 Task: Reply All to email with the signature Justin Kelly with the subject Request for a raise from softage.8@softage.net with the message I would like to request a follow-up meeting to discuss the next steps for the project. with BCC to softage.3@softage.net with an attached image file Instagram_highlights_cover.jpg
Action: Mouse moved to (990, 355)
Screenshot: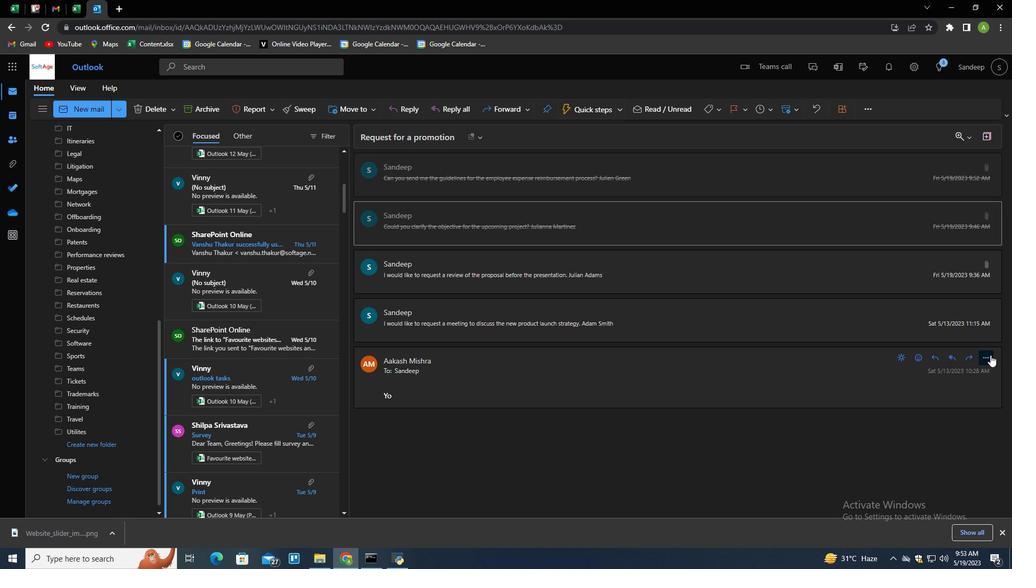 
Action: Mouse pressed left at (990, 355)
Screenshot: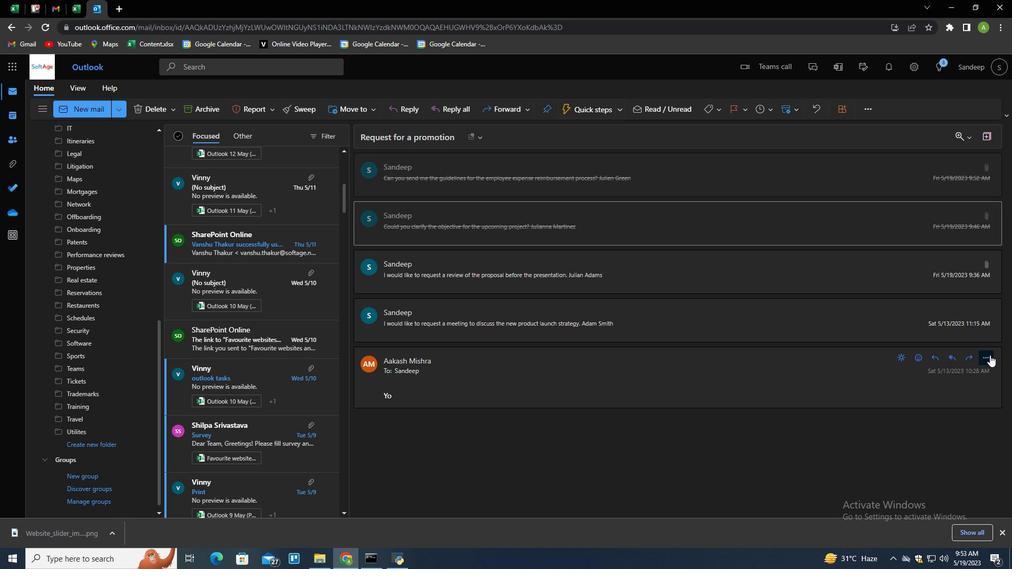 
Action: Mouse moved to (1005, 531)
Screenshot: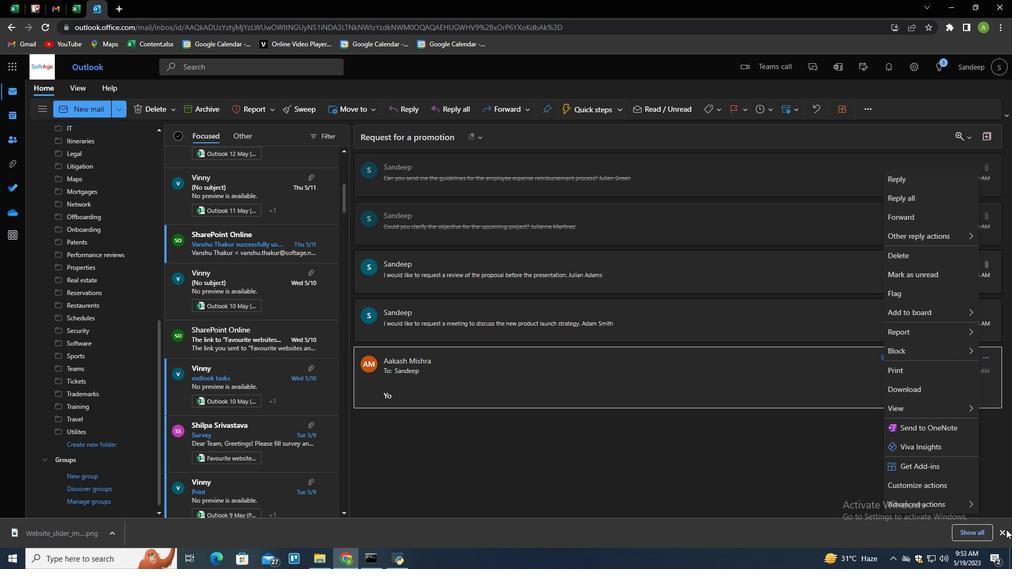 
Action: Mouse pressed left at (1005, 531)
Screenshot: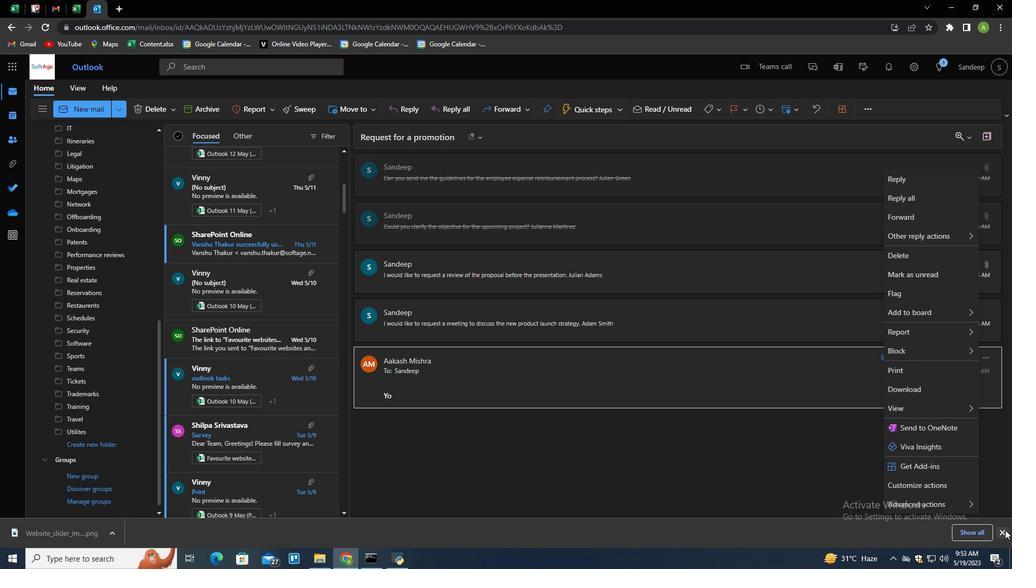 
Action: Mouse moved to (986, 354)
Screenshot: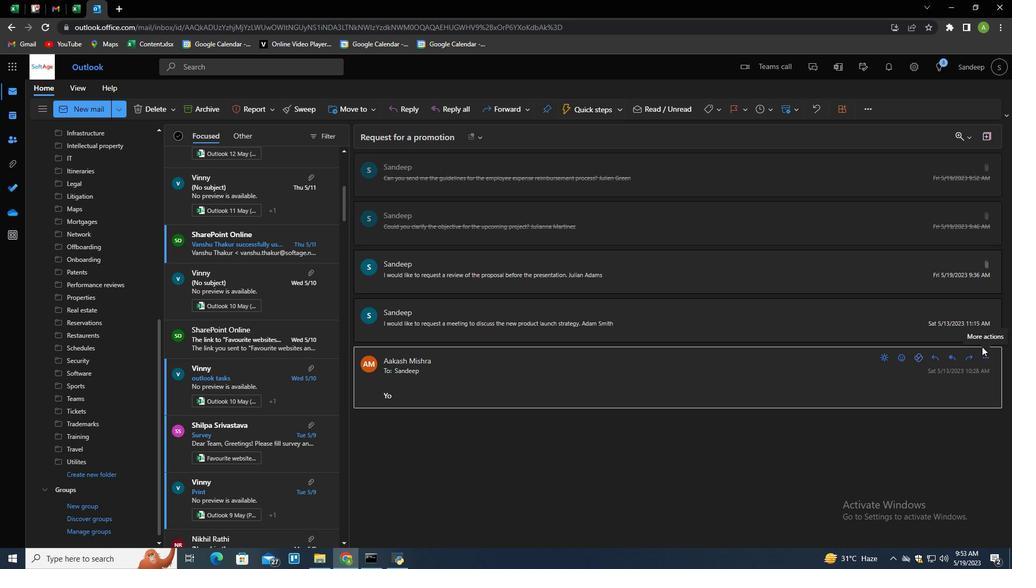 
Action: Mouse pressed left at (986, 354)
Screenshot: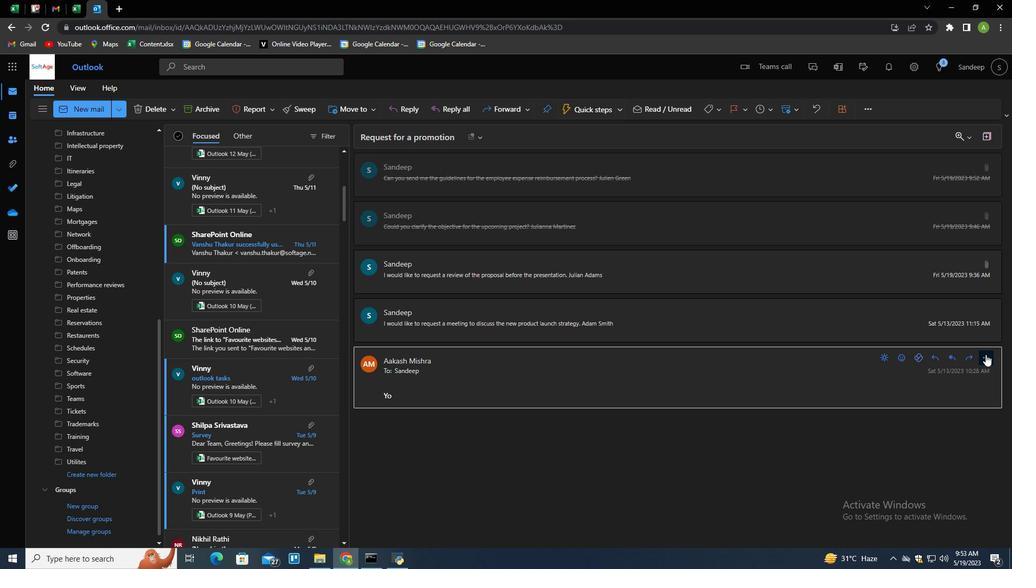 
Action: Mouse moved to (911, 229)
Screenshot: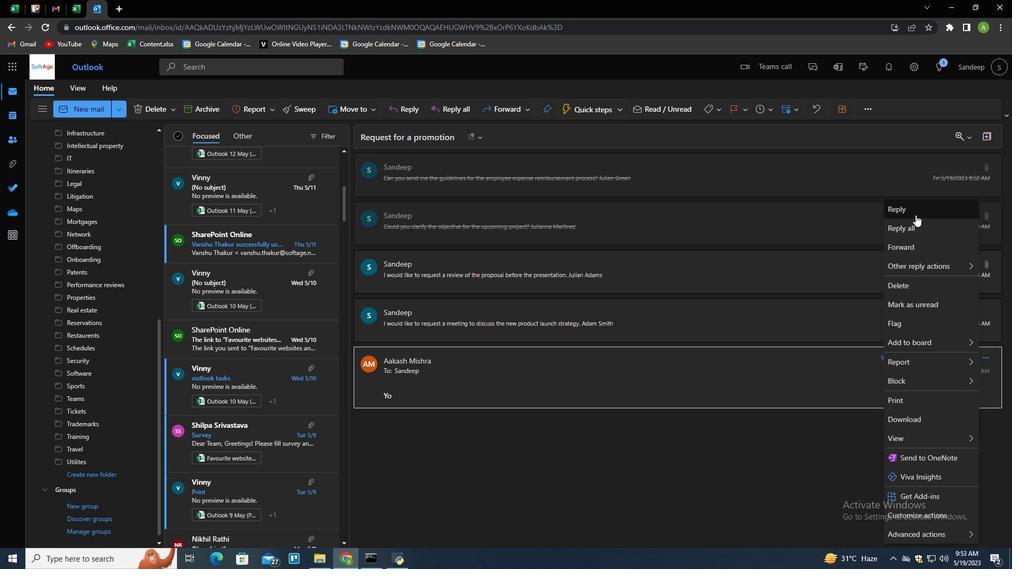 
Action: Mouse pressed left at (911, 229)
Screenshot: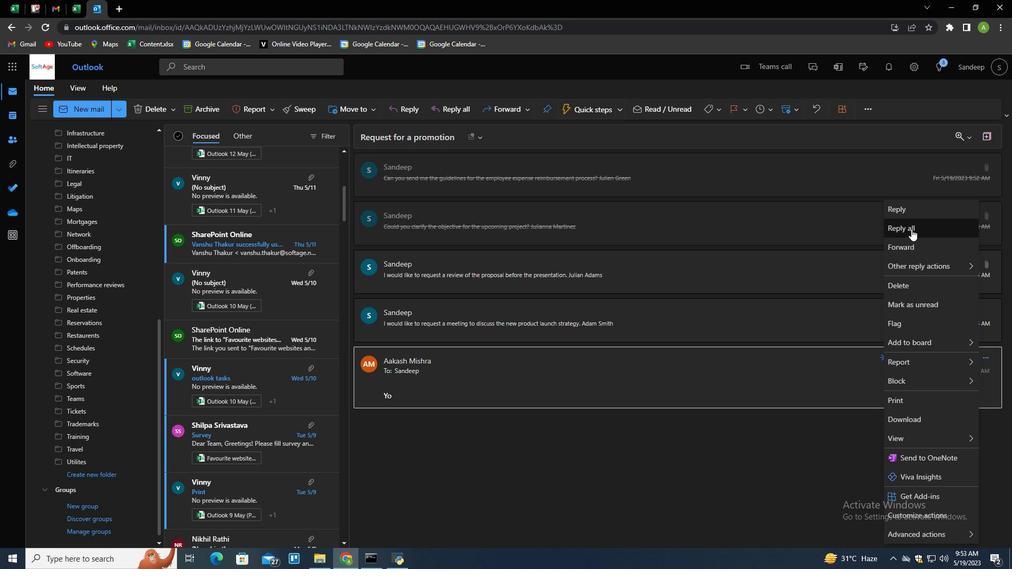 
Action: Mouse moved to (372, 492)
Screenshot: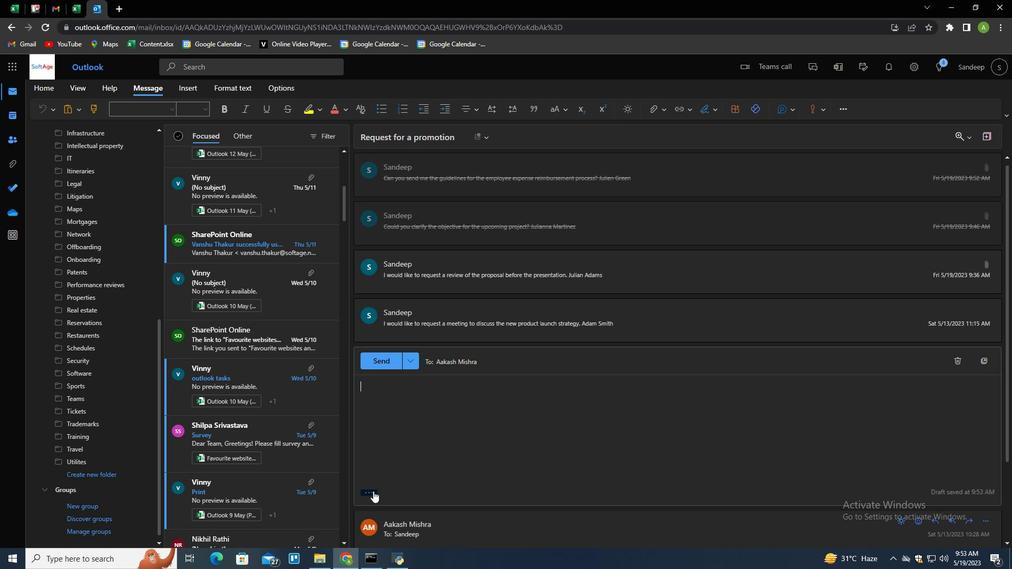 
Action: Mouse pressed left at (372, 492)
Screenshot: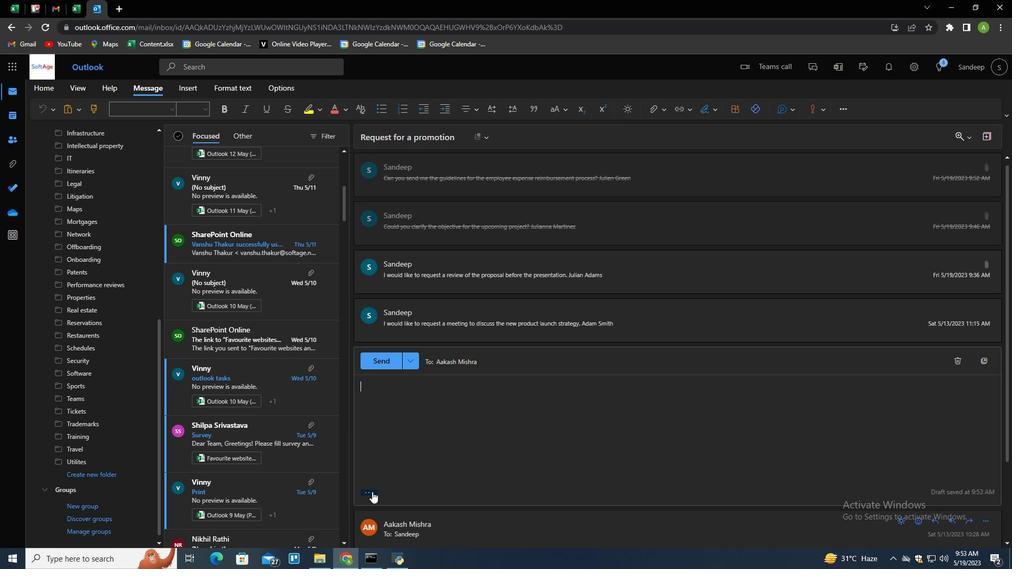 
Action: Mouse moved to (511, 402)
Screenshot: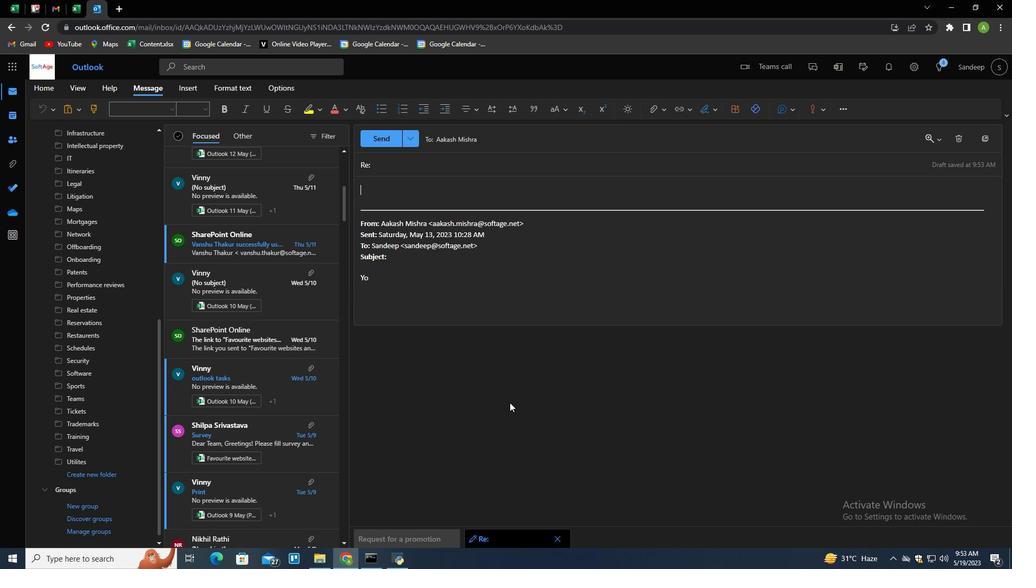 
Action: Mouse scrolled (511, 402) with delta (0, 0)
Screenshot: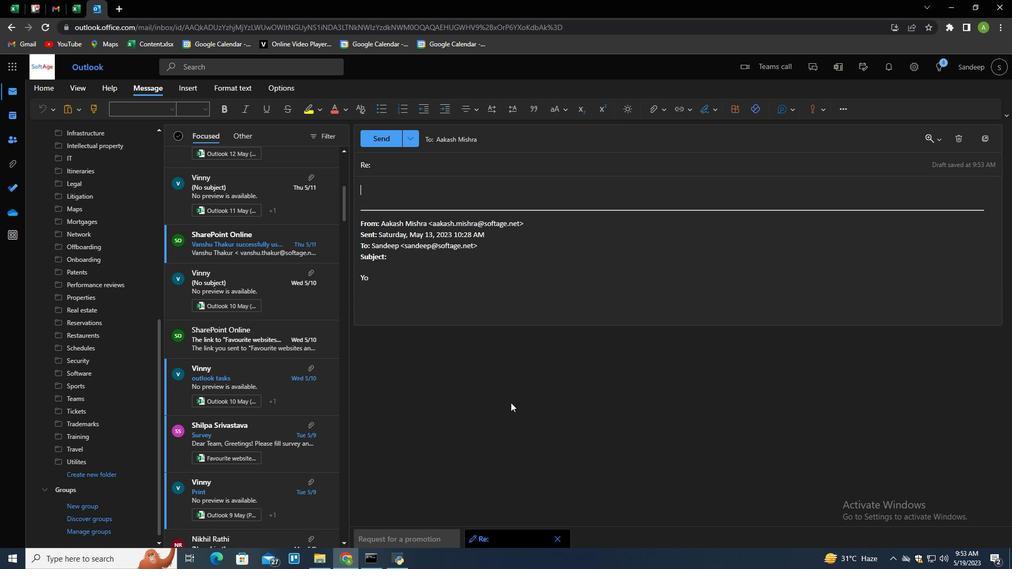 
Action: Mouse moved to (712, 112)
Screenshot: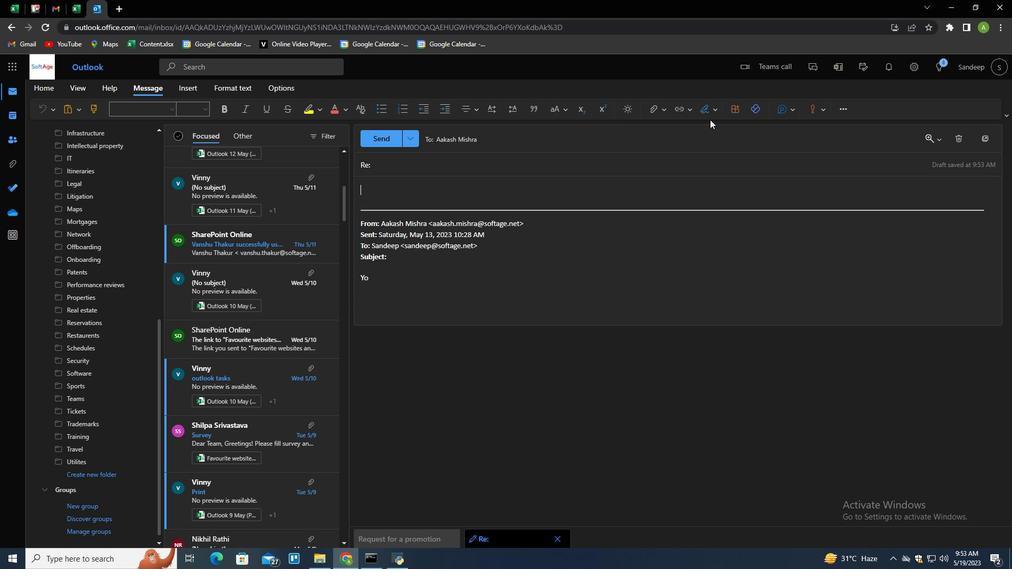 
Action: Mouse pressed left at (712, 112)
Screenshot: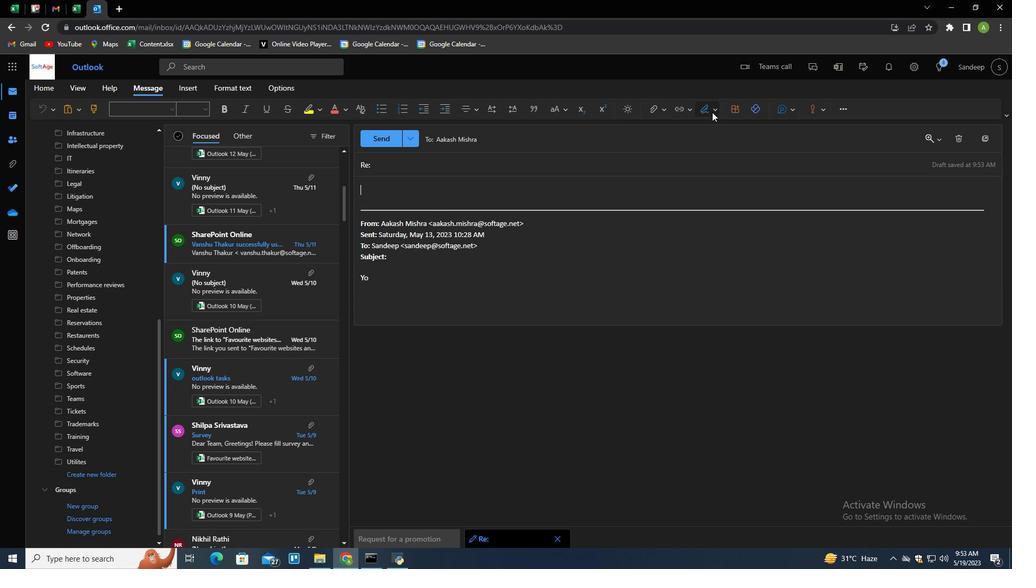 
Action: Mouse moved to (693, 149)
Screenshot: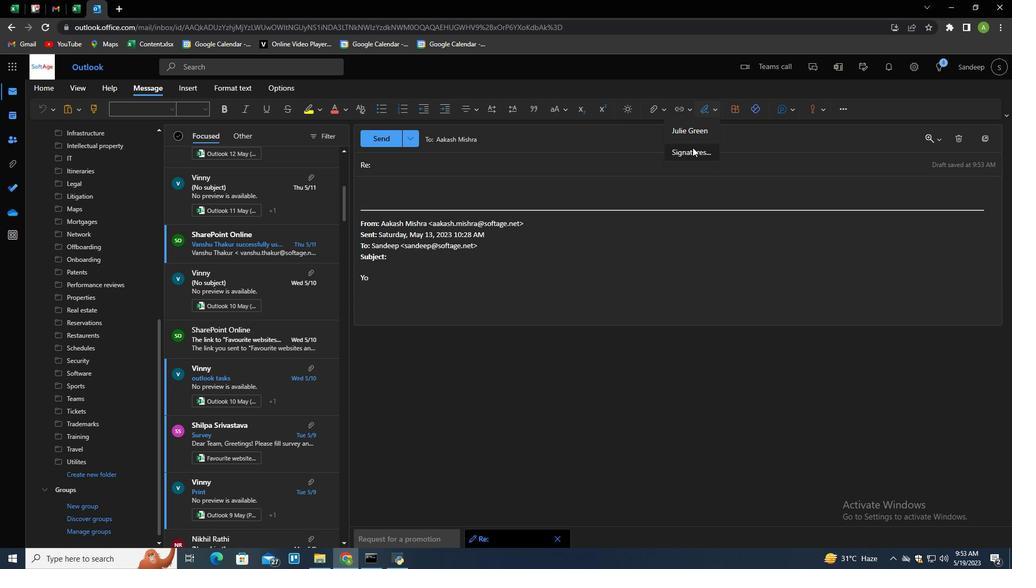 
Action: Mouse pressed left at (693, 149)
Screenshot: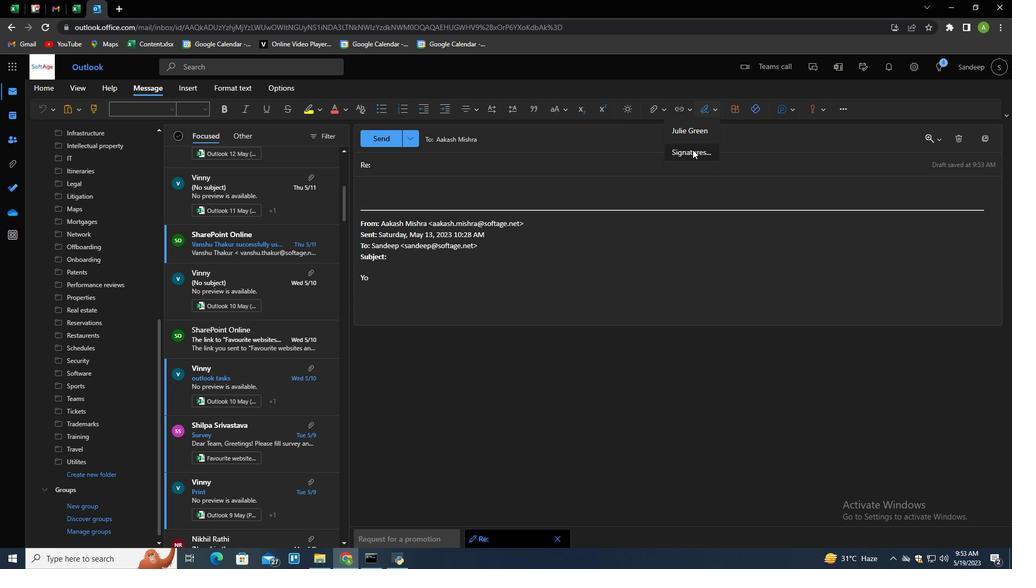 
Action: Mouse moved to (725, 195)
Screenshot: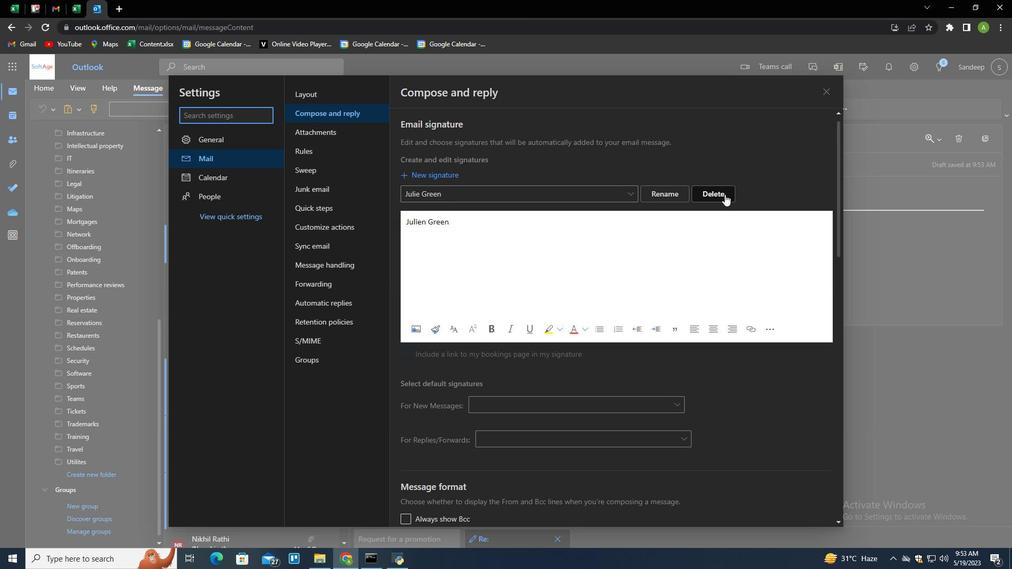 
Action: Mouse pressed left at (725, 195)
Screenshot: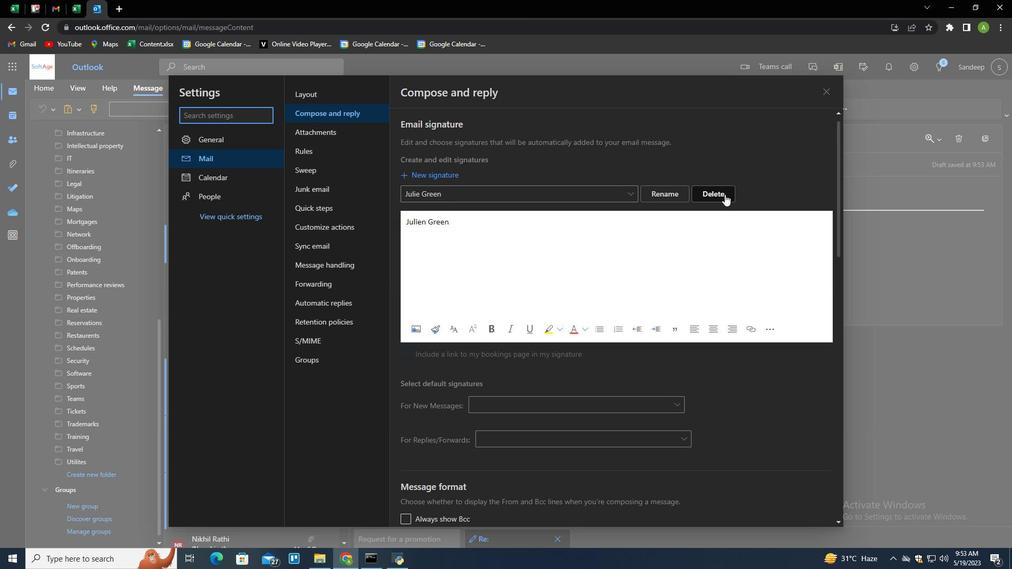 
Action: Mouse moved to (714, 195)
Screenshot: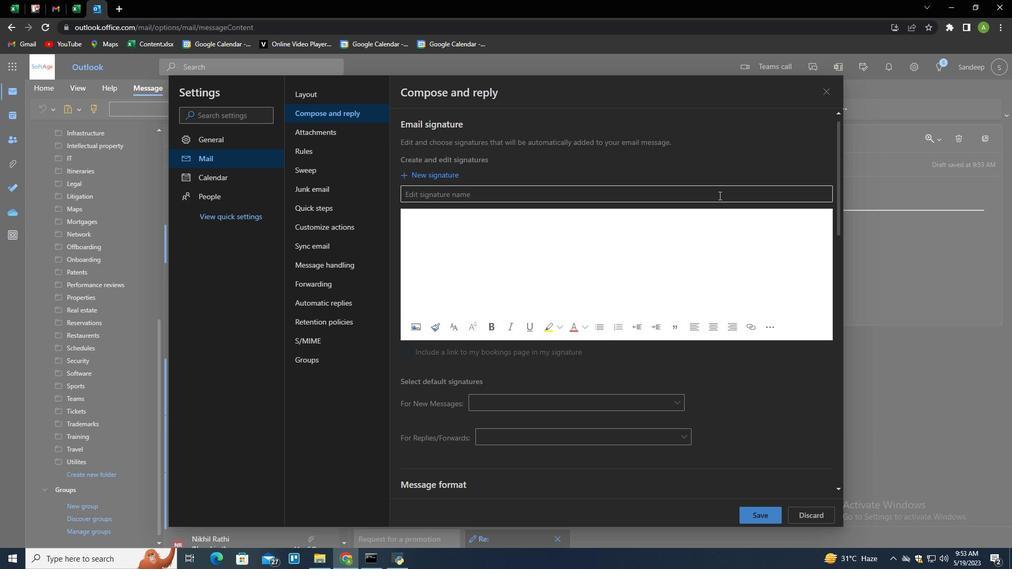 
Action: Mouse pressed left at (714, 195)
Screenshot: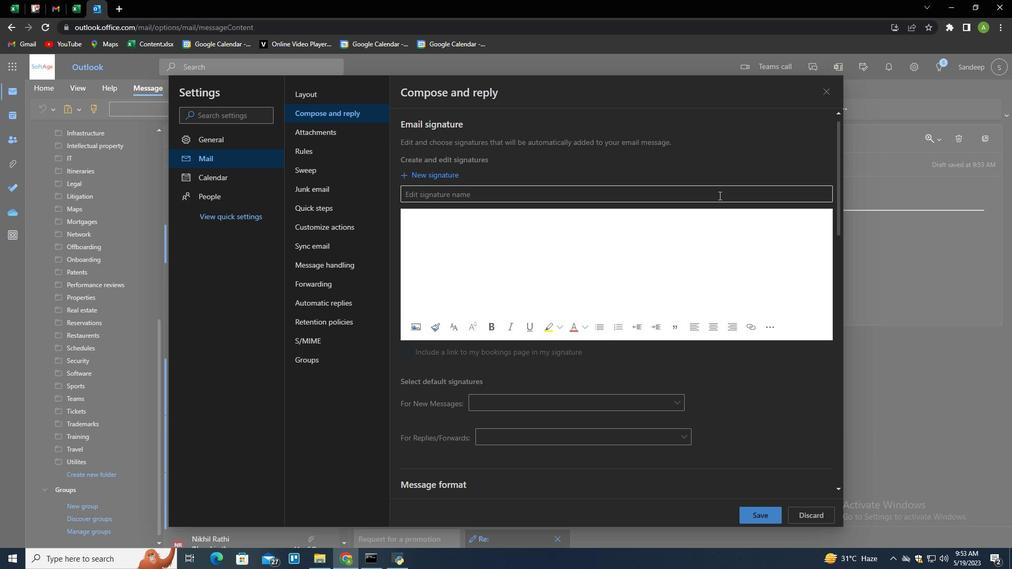 
Action: Key pressed <Key.shift>Justin<Key.space><Key.shift>Kelly<Key.tab><Key.shift>Justin<Key.space><Key.shift>Kelly
Screenshot: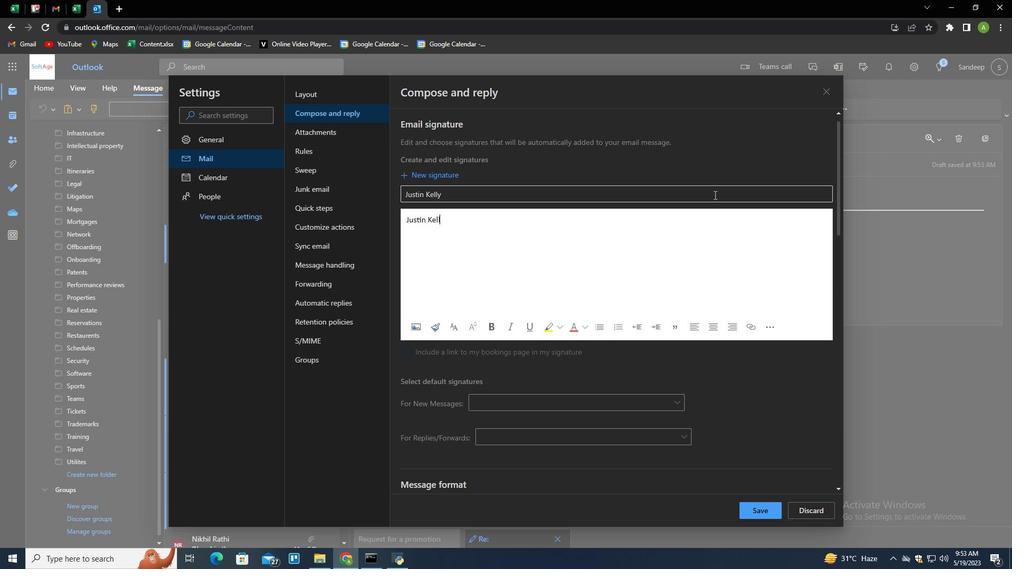 
Action: Mouse moved to (752, 509)
Screenshot: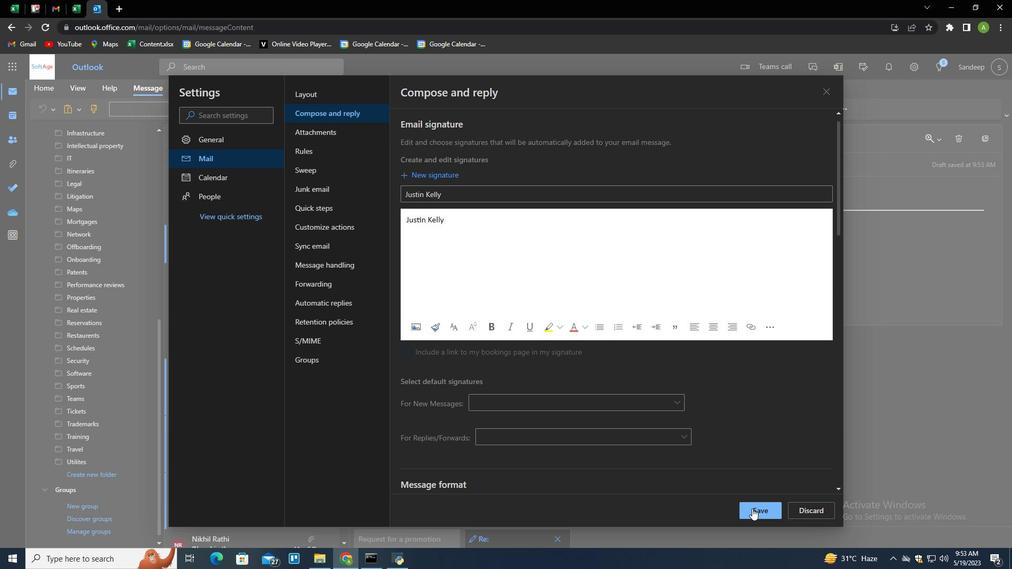 
Action: Mouse pressed left at (752, 509)
Screenshot: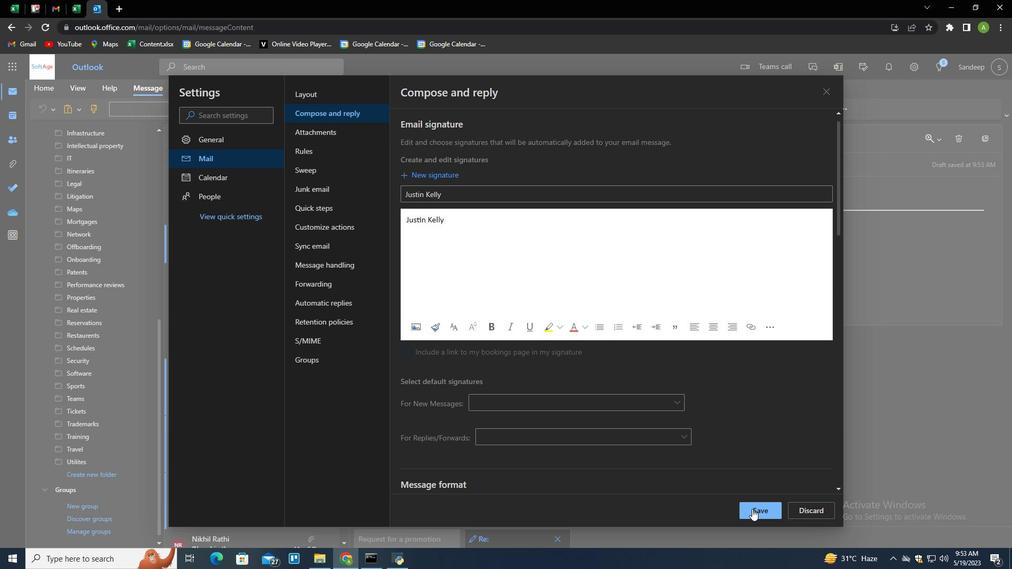 
Action: Mouse moved to (893, 346)
Screenshot: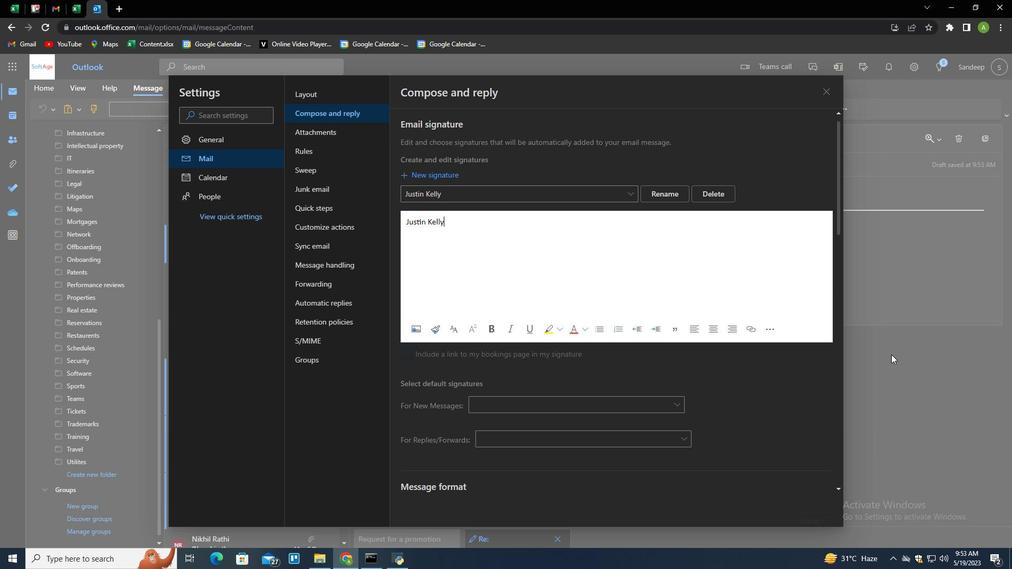 
Action: Mouse pressed left at (893, 346)
Screenshot: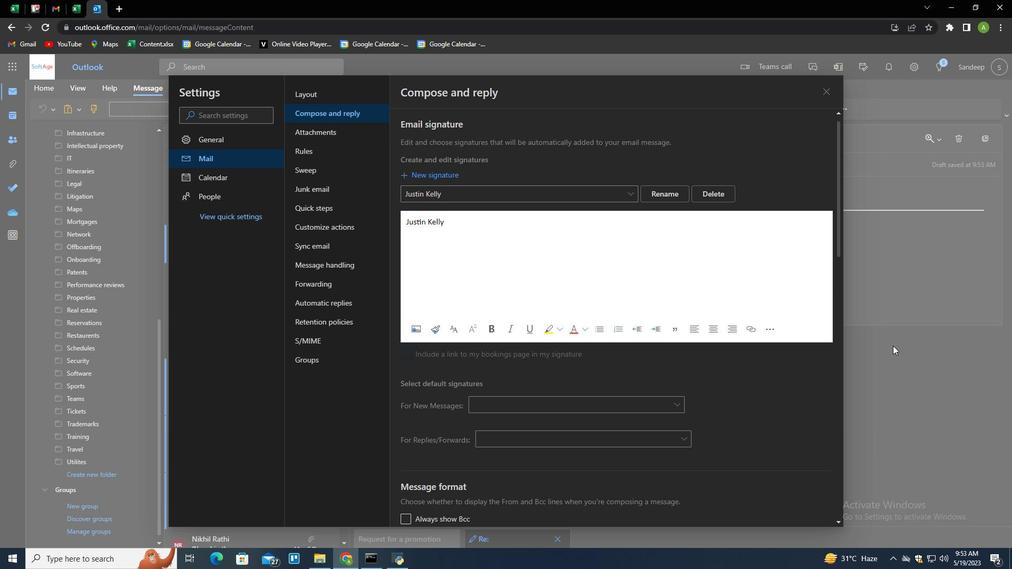 
Action: Mouse moved to (713, 112)
Screenshot: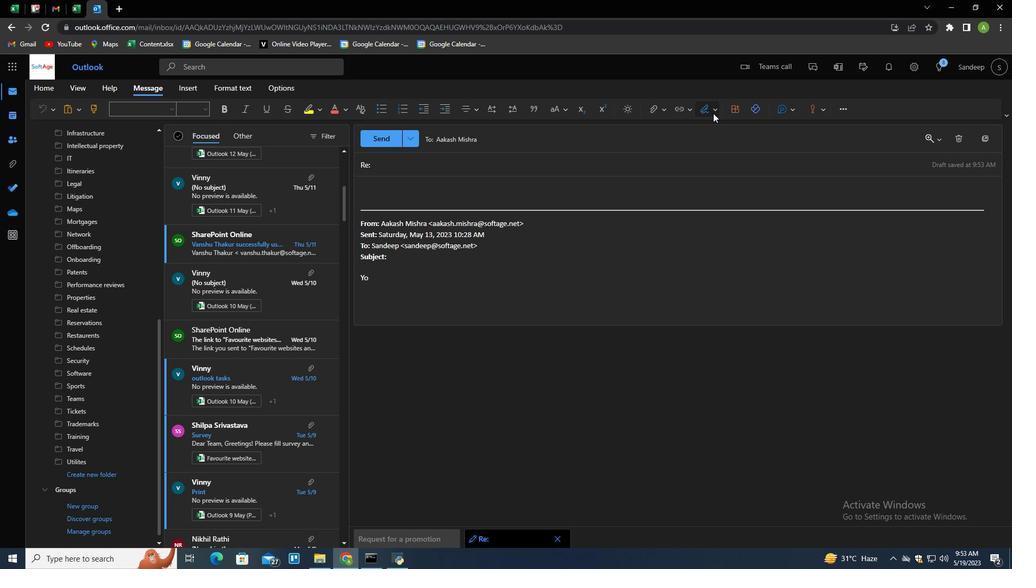 
Action: Mouse pressed left at (713, 112)
Screenshot: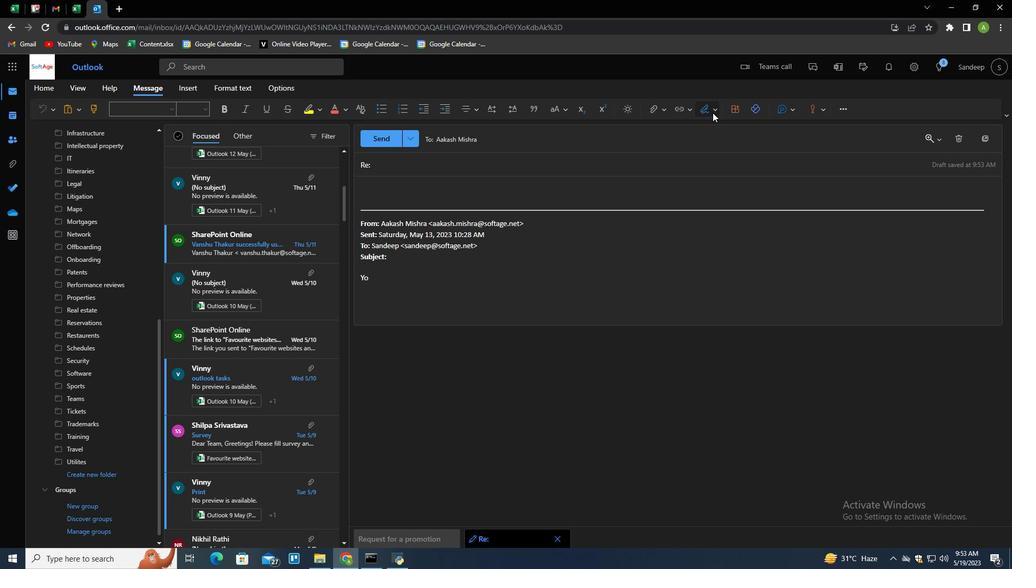 
Action: Mouse moved to (705, 129)
Screenshot: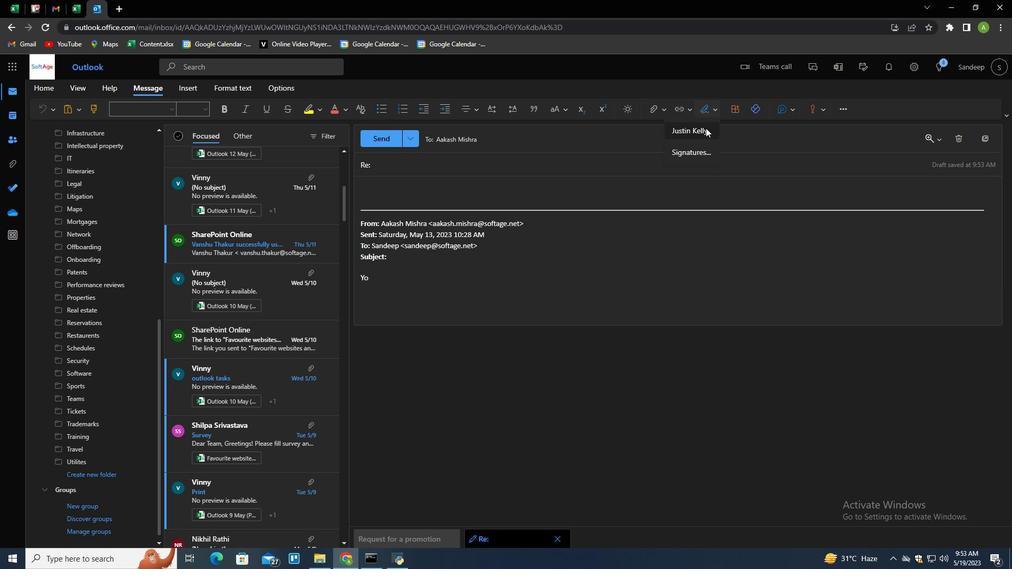 
Action: Mouse pressed left at (705, 129)
Screenshot: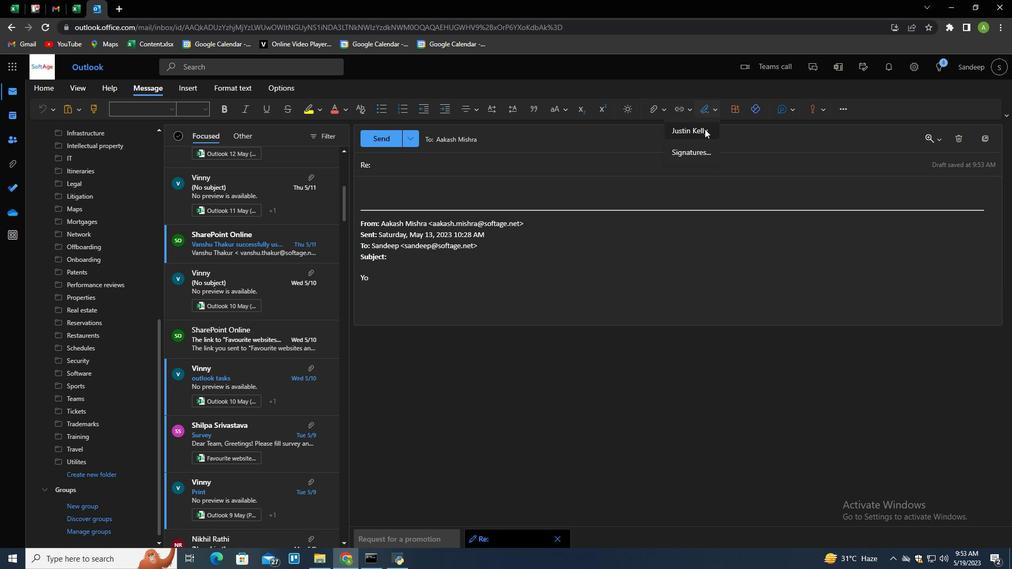 
Action: Mouse moved to (384, 166)
Screenshot: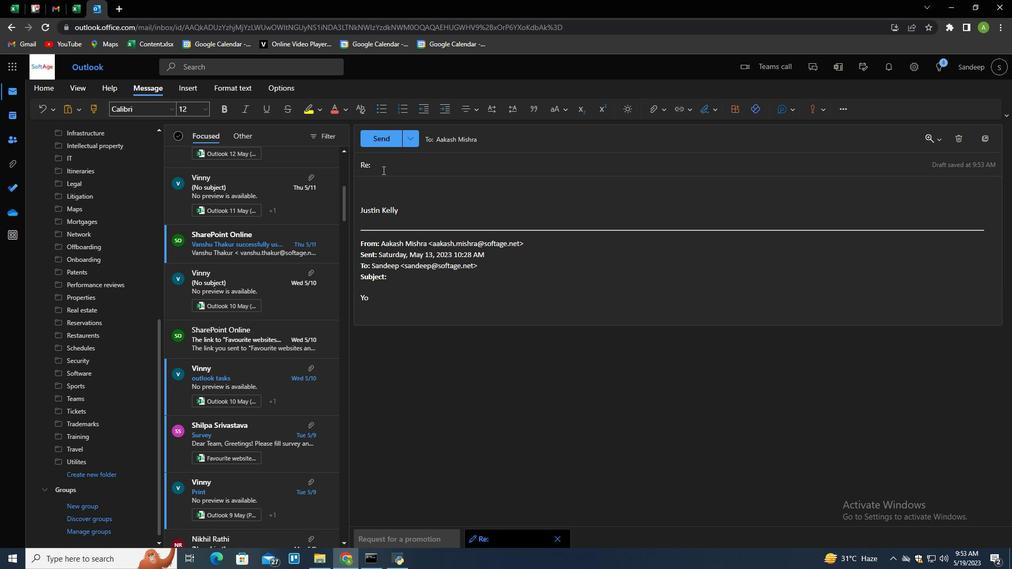 
Action: Mouse pressed left at (384, 166)
Screenshot: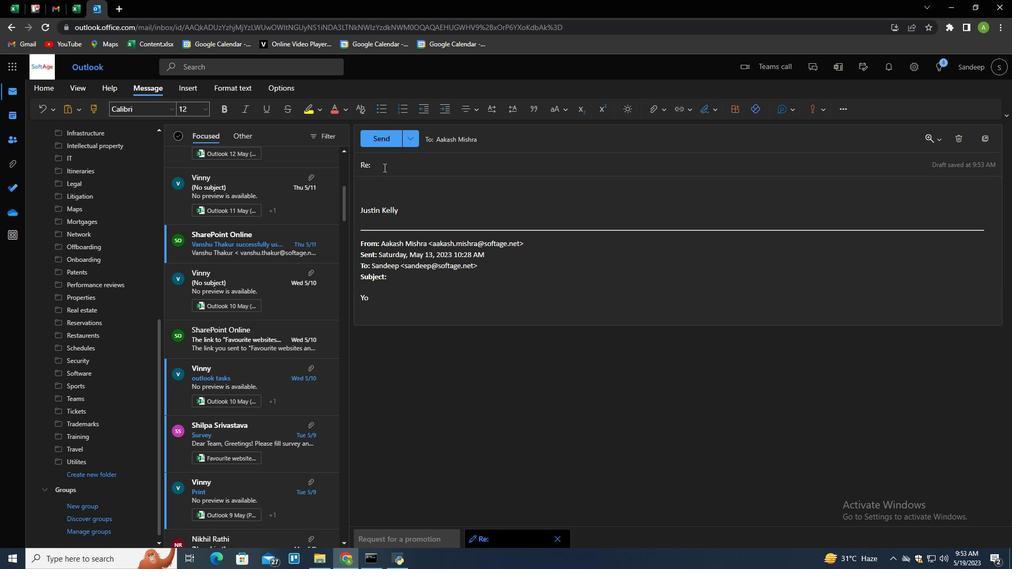
Action: Key pressed <Key.shift>Request<Key.space>for<Key.space>a<Key.space>raise<Key.space>from<Key.tab>
Screenshot: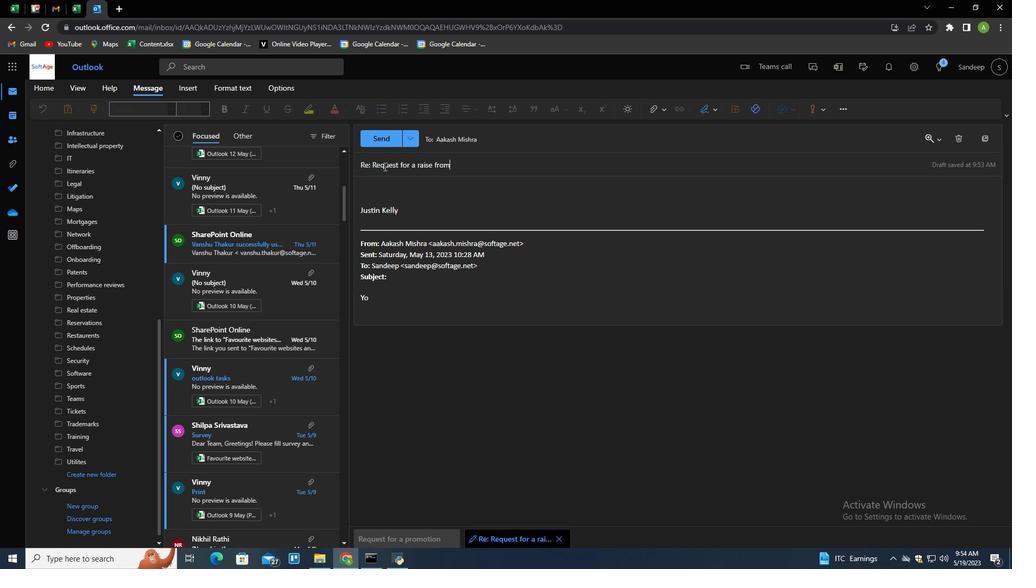 
Action: Mouse moved to (401, 178)
Screenshot: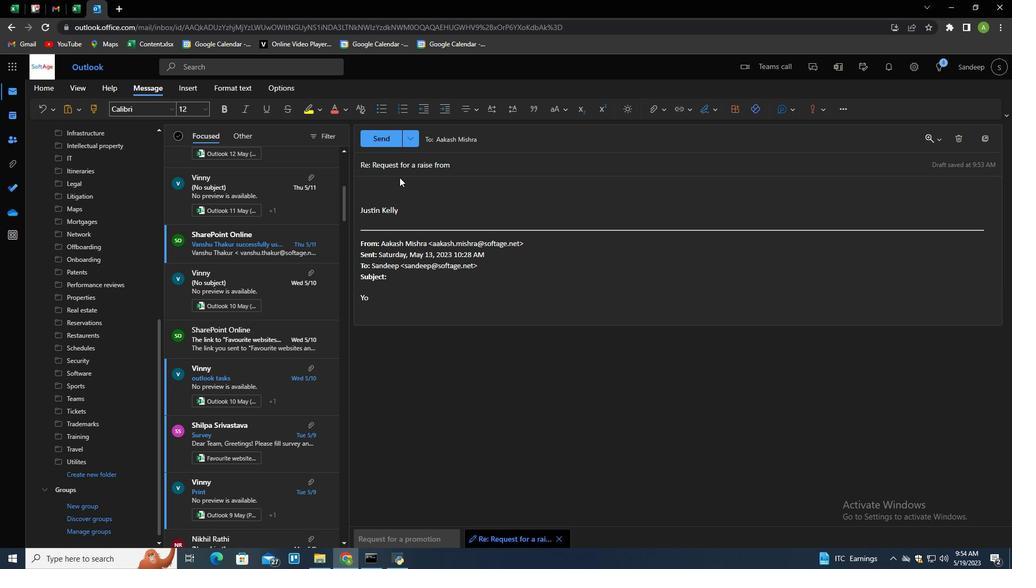 
Action: Key pressed <Key.shift>I<Key.space>would<Key.space>like<Key.space>to<Key.space>request<Key.space>a<Key.space>follow-up<Key.space>meeting<Key.space>to<Key.space>de<Key.backspace>ix<Key.backspace>sfu<Key.backspace><Key.backspace>cuss<Key.space>the<Key.space>next<Key.space>steps<Key.space>for<Key.space>the<Key.space>project.
Screenshot: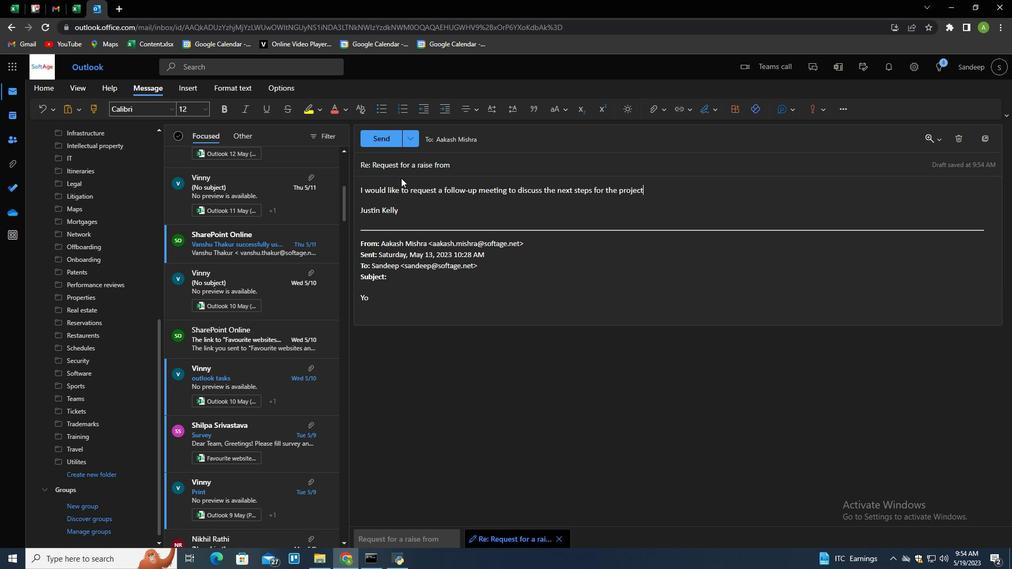 
Action: Mouse moved to (580, 140)
Screenshot: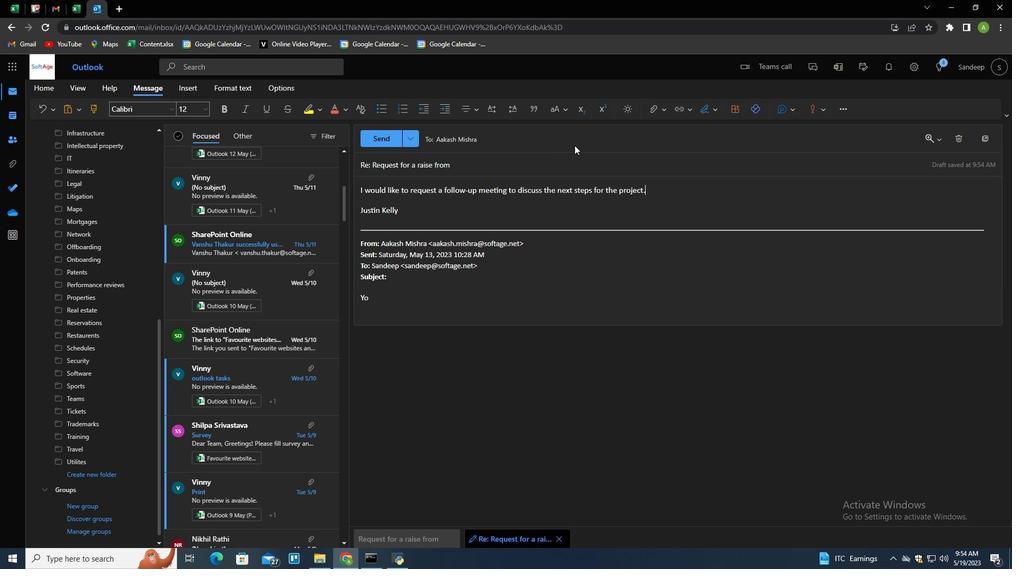 
Action: Mouse pressed left at (580, 140)
Screenshot: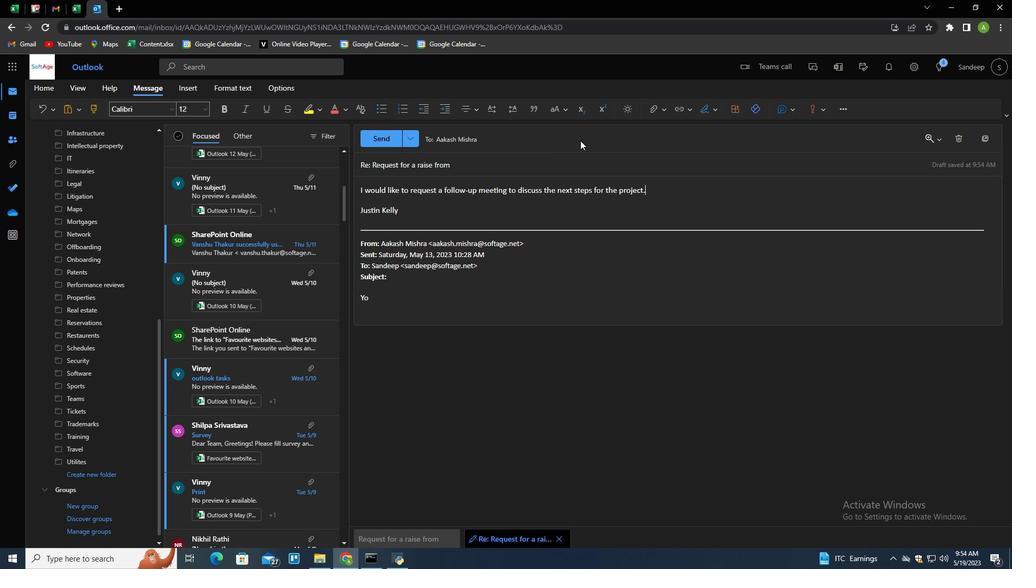 
Action: Mouse moved to (987, 162)
Screenshot: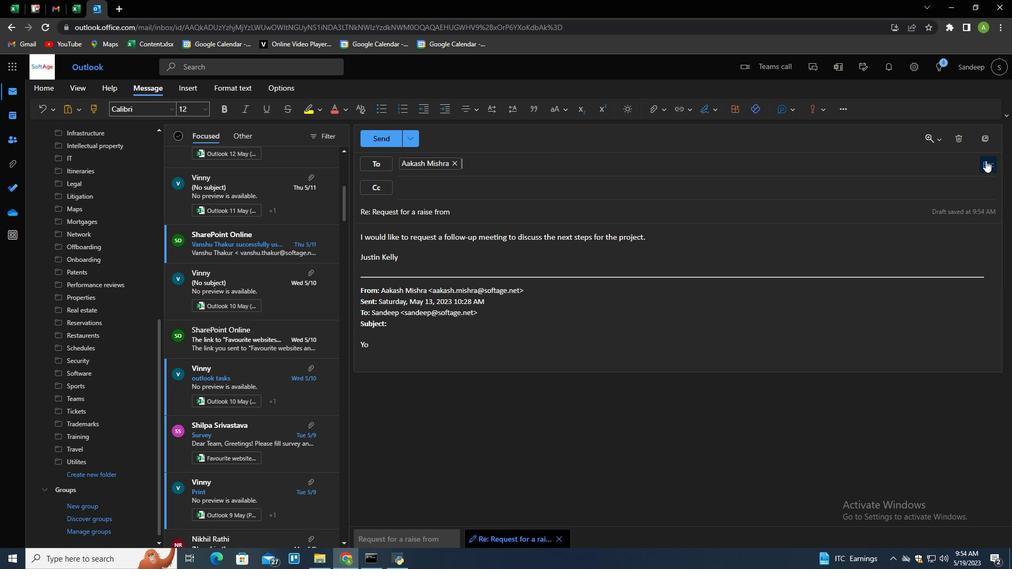 
Action: Mouse pressed left at (987, 162)
Screenshot: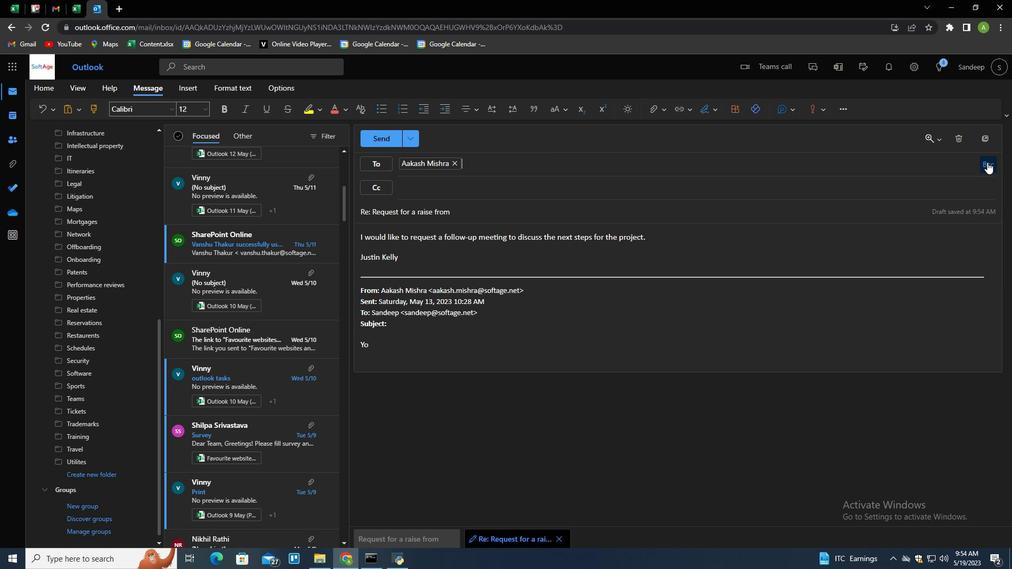 
Action: Mouse moved to (575, 214)
Screenshot: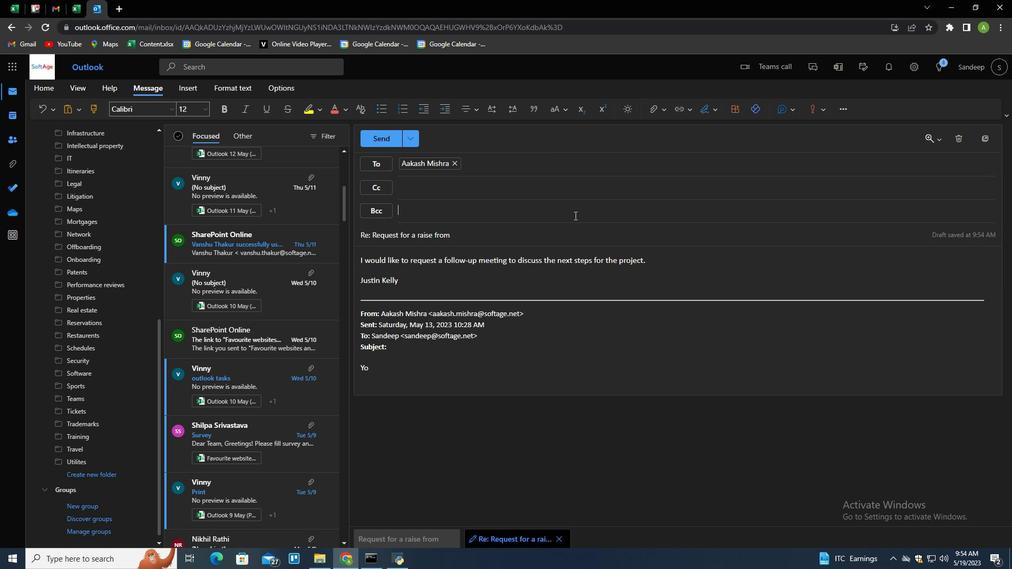 
Action: Mouse pressed left at (575, 214)
Screenshot: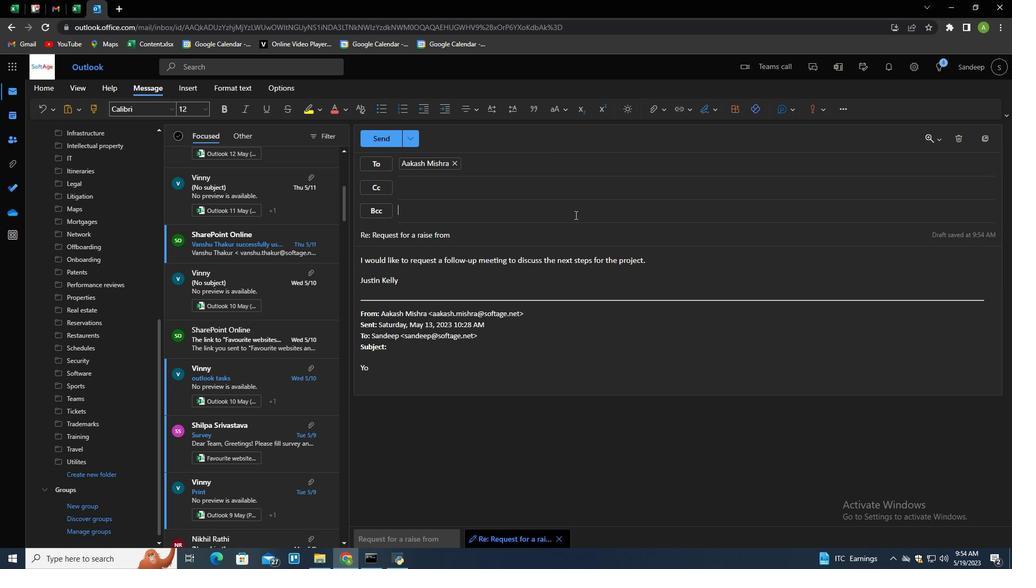 
Action: Mouse moved to (575, 214)
Screenshot: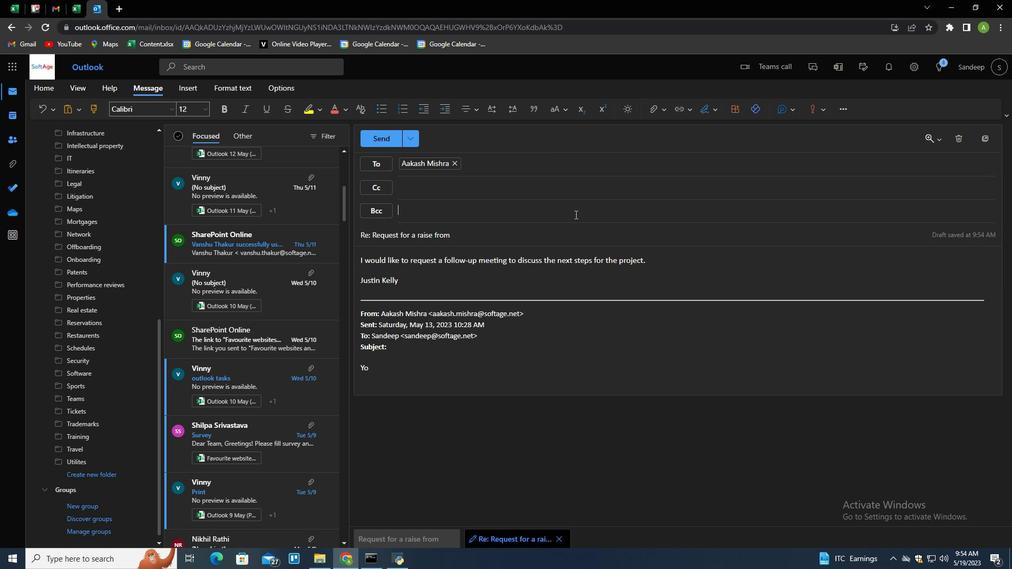 
Action: Key pressed softage.2<Key.backspace>3<Key.shift>@softage.net<Key.enter>
Screenshot: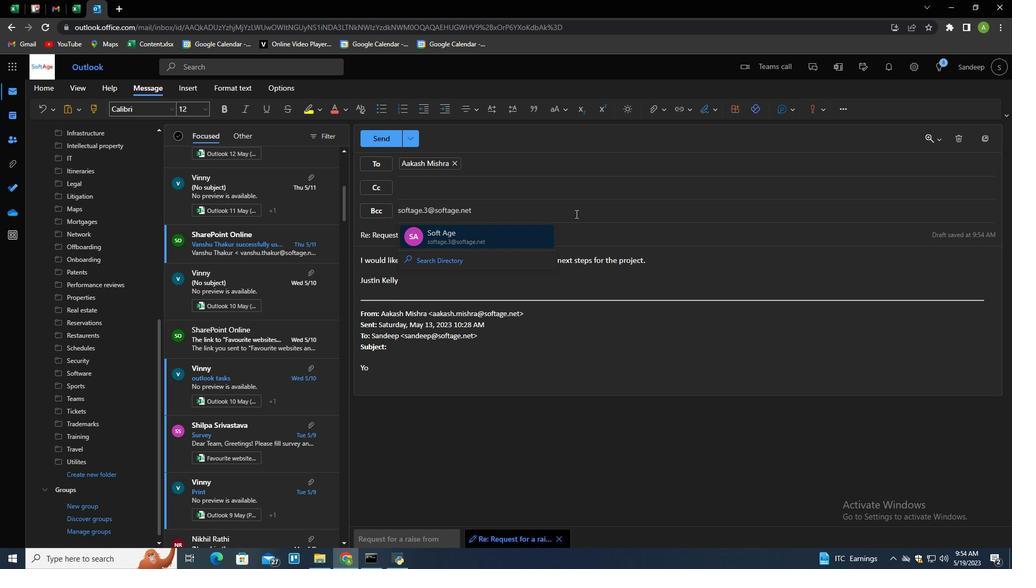 
Action: Mouse moved to (663, 110)
Screenshot: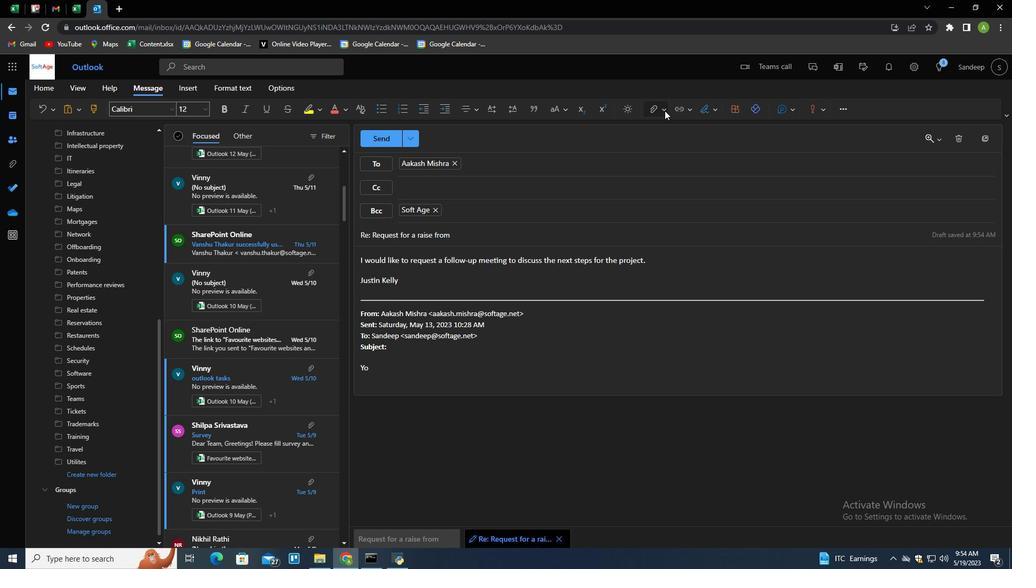 
Action: Mouse pressed left at (663, 110)
Screenshot: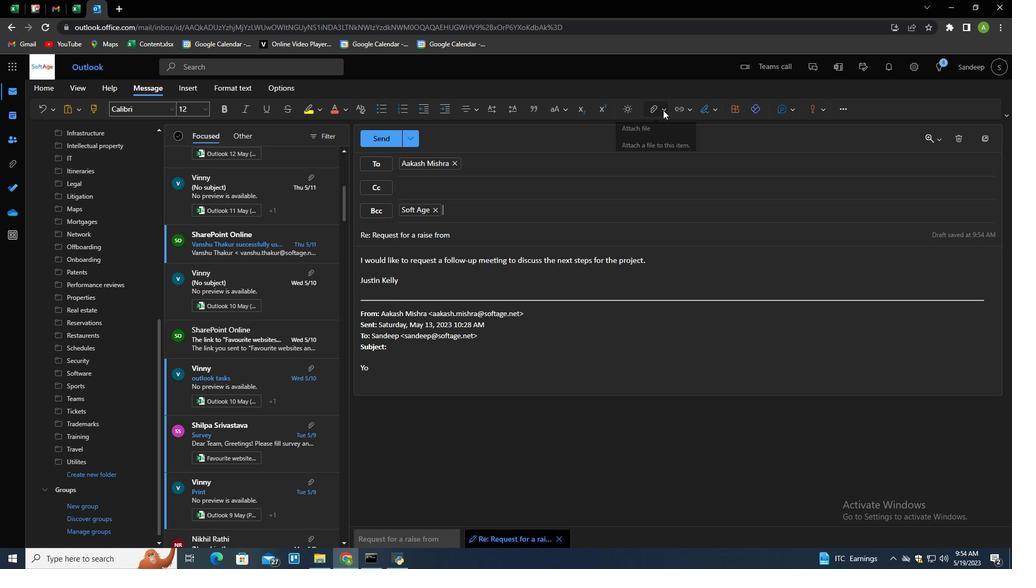 
Action: Mouse moved to (603, 128)
Screenshot: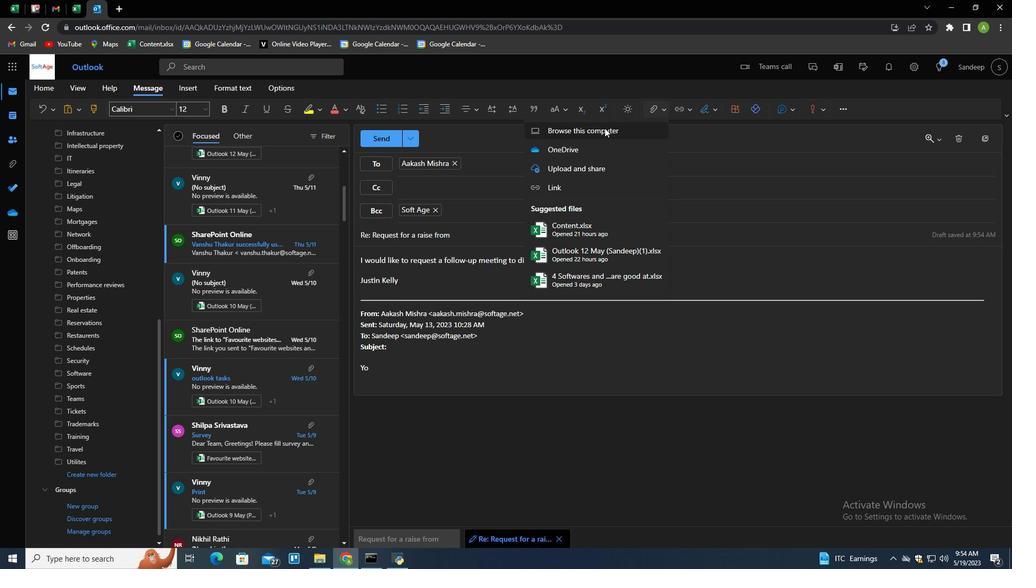 
Action: Mouse pressed left at (603, 128)
Screenshot: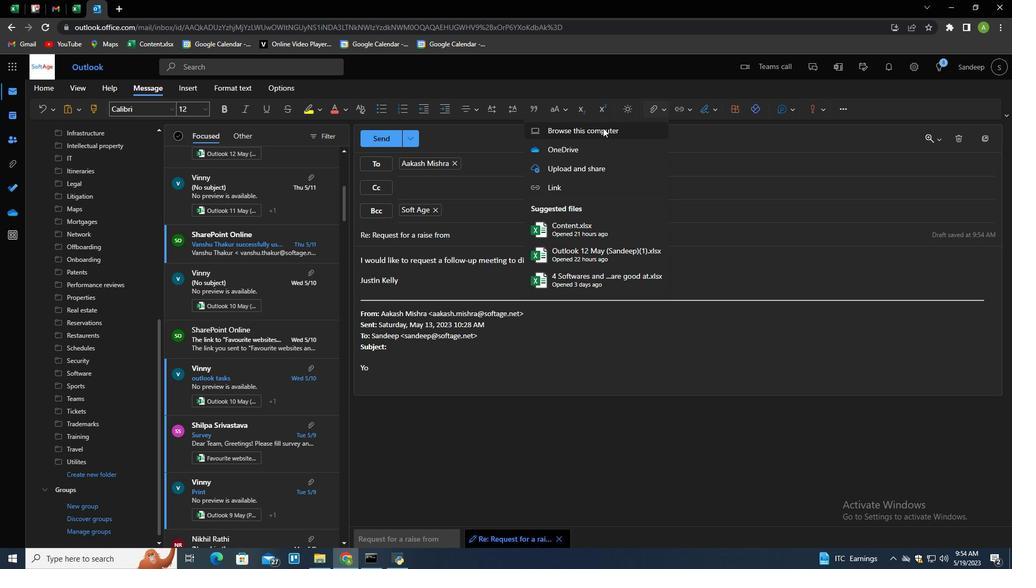 
Action: Mouse moved to (214, 85)
Screenshot: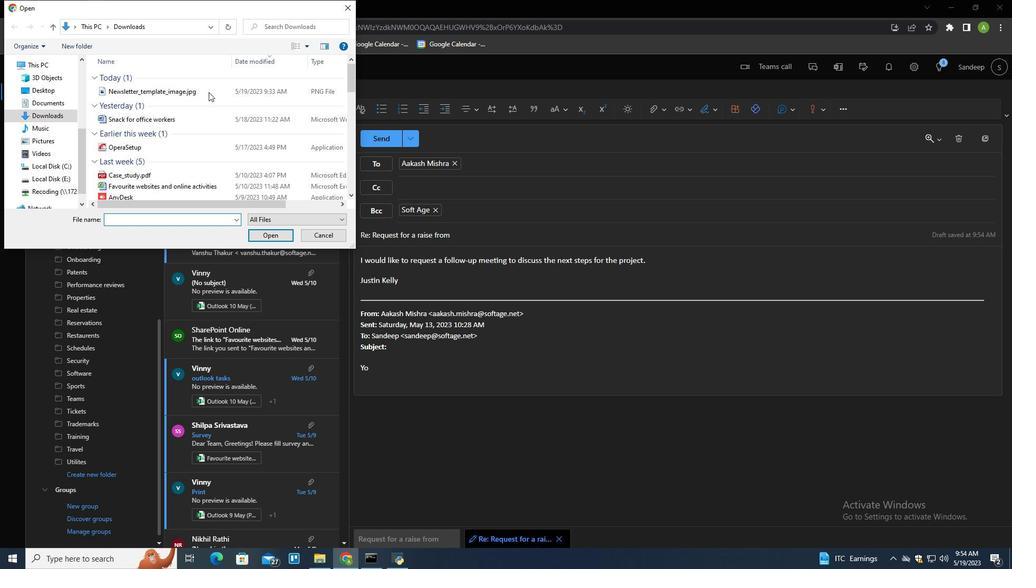 
Action: Mouse pressed left at (214, 85)
Screenshot: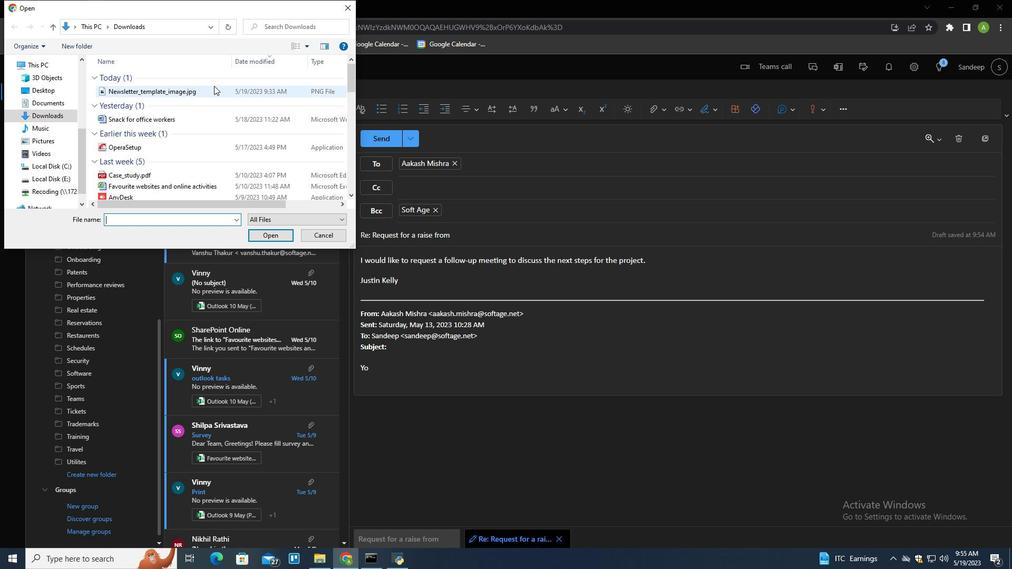 
Action: Mouse moved to (214, 88)
Screenshot: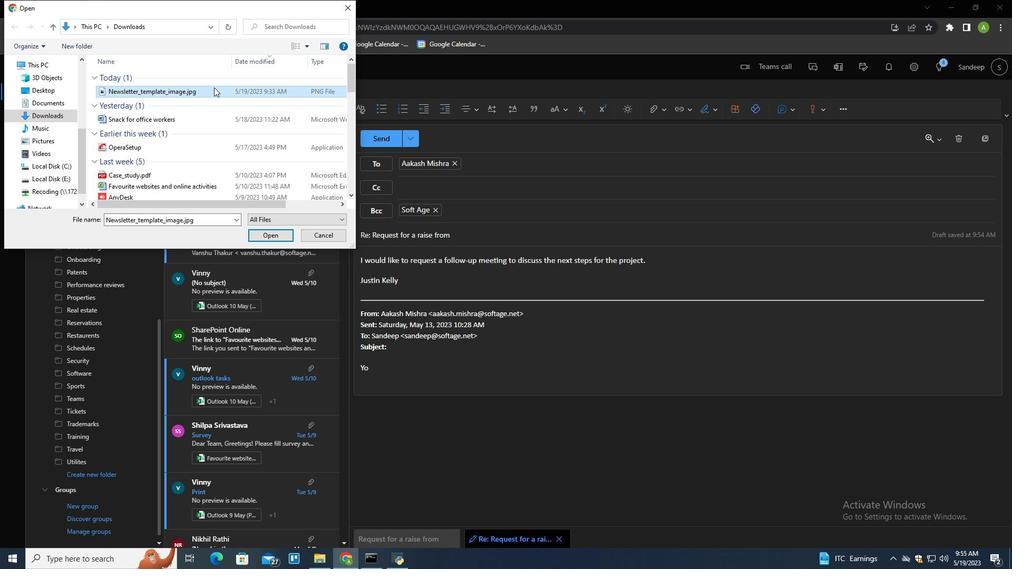 
Action: Key pressed <Key.f2>
Screenshot: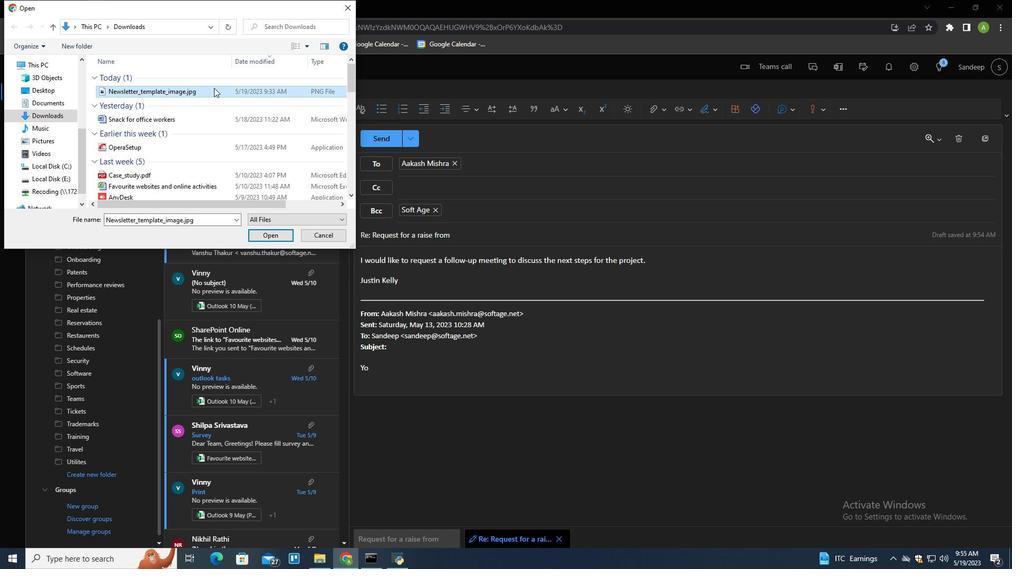 
Action: Mouse moved to (213, 93)
Screenshot: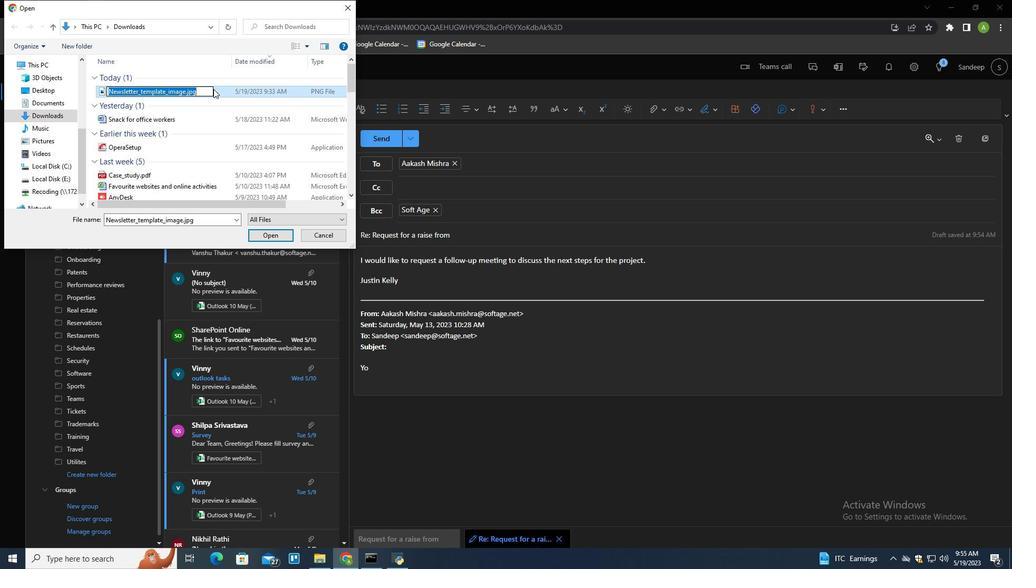 
Action: Key pressed <Key.shift>Instagram<Key.shift>_highlightss<Key.backspace><Key.shift>_con<Key.backspace>ver.jpg
Screenshot: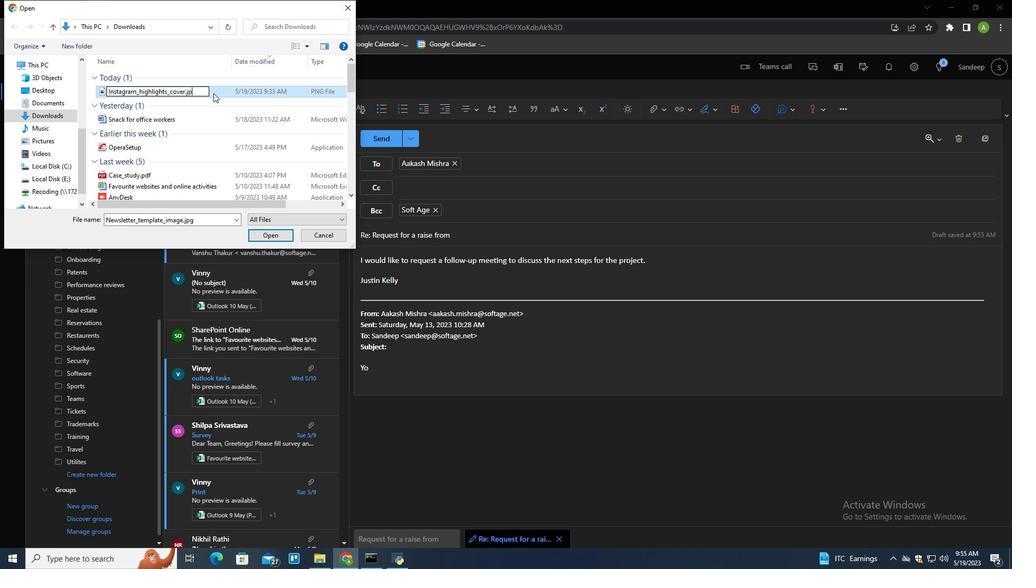 
Action: Mouse pressed left at (213, 93)
Screenshot: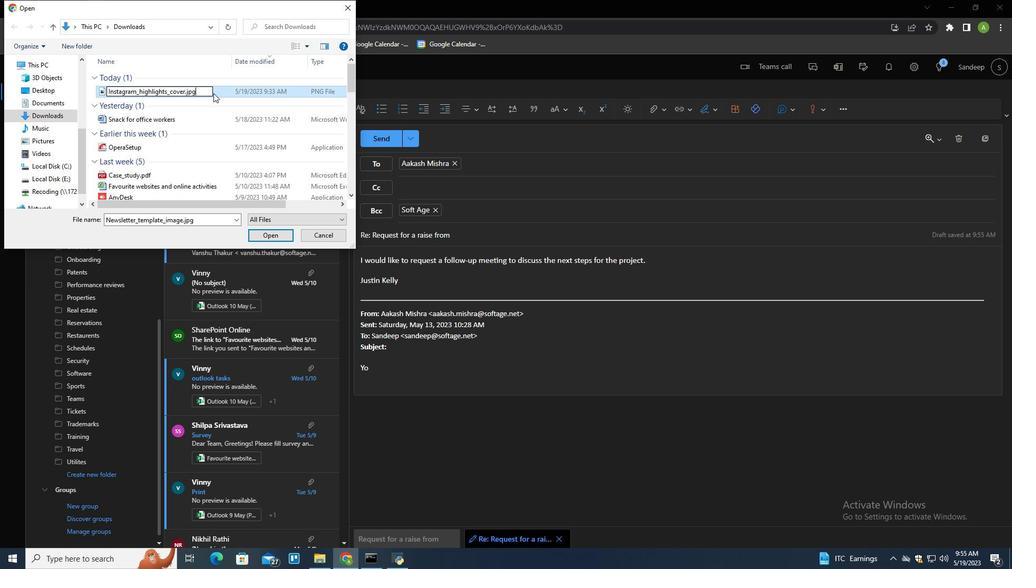 
Action: Mouse moved to (269, 238)
Screenshot: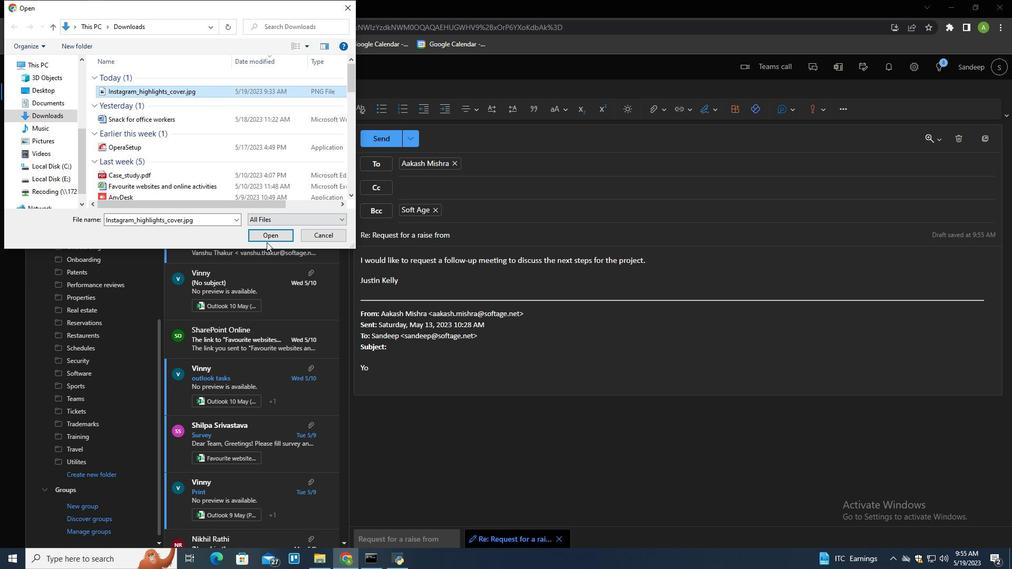 
Action: Mouse pressed left at (269, 238)
Screenshot: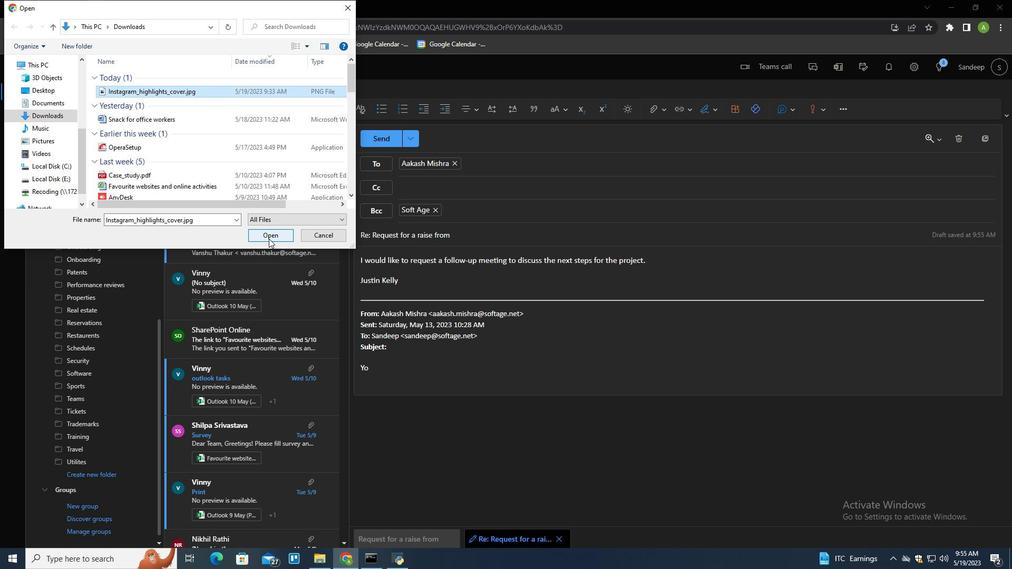
Action: Mouse moved to (387, 140)
Screenshot: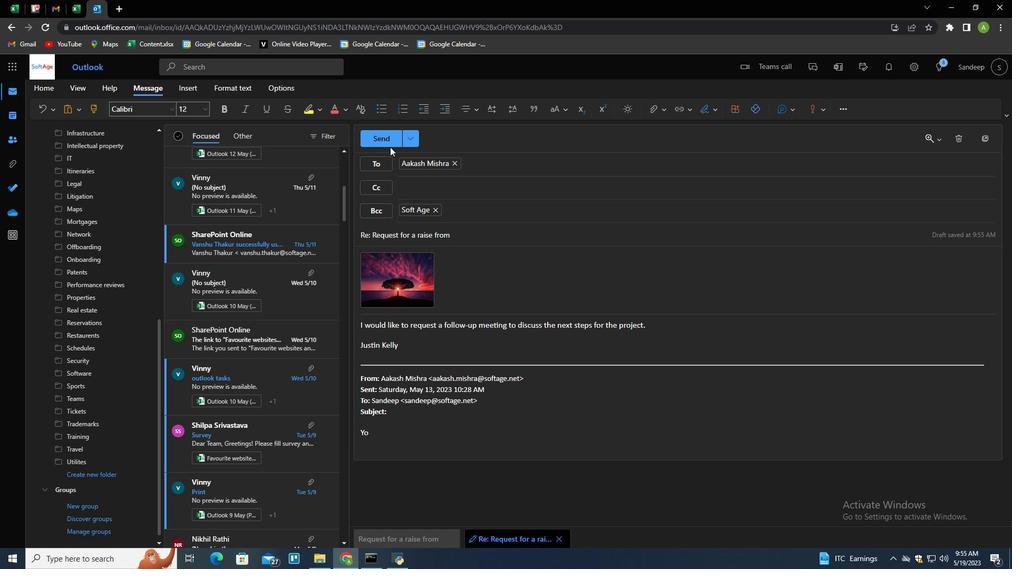 
Action: Mouse pressed left at (387, 140)
Screenshot: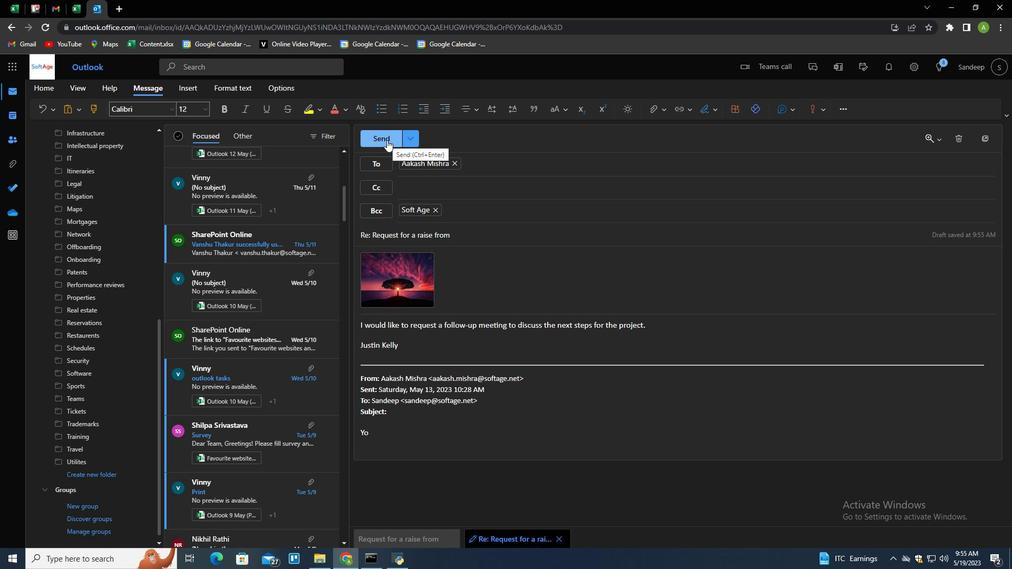 
Action: Mouse moved to (632, 320)
Screenshot: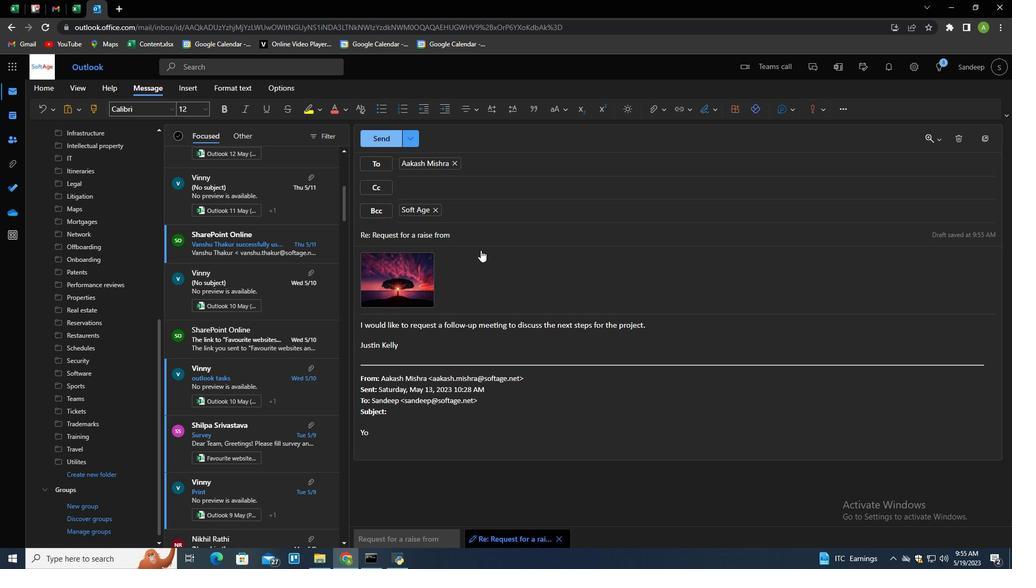 
